Task: Add Attachment from Google Drive to Card Card0000000311 in Board Board0000000078 in Workspace WS0000000026 in Trello. Add Cover Orange to Card Card0000000311 in Board Board0000000078 in Workspace WS0000000026 in Trello. Add "Add Label …" with "Title" Title0000000311 to Button Button0000000311 to Card Card0000000311 in Board Board0000000078 in Workspace WS0000000026 in Trello. Add Description DS0000000311 to Card Card0000000311 in Board Board0000000078 in Workspace WS0000000026 in Trello. Add Comment CM0000000311 to Card Card0000000311 in Board Board0000000078 in Workspace WS0000000026 in Trello
Action: Mouse moved to (312, 425)
Screenshot: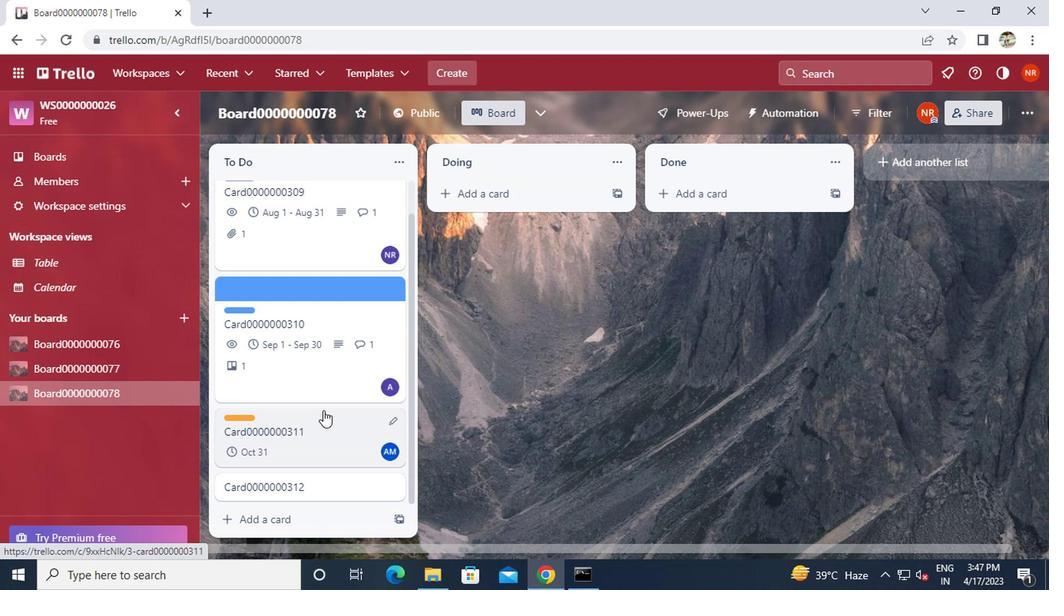 
Action: Mouse pressed left at (312, 425)
Screenshot: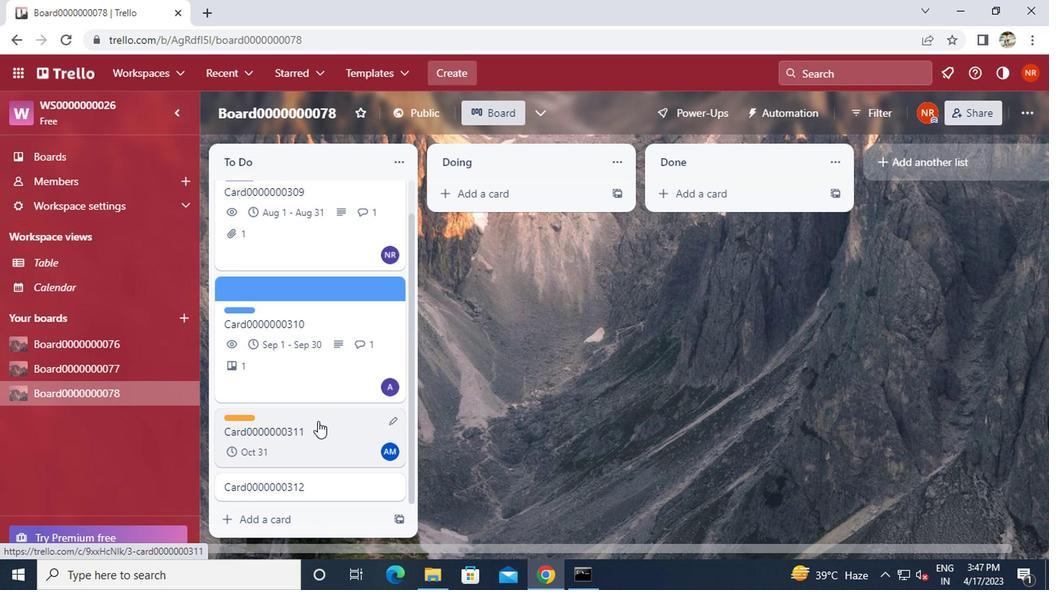 
Action: Mouse moved to (698, 325)
Screenshot: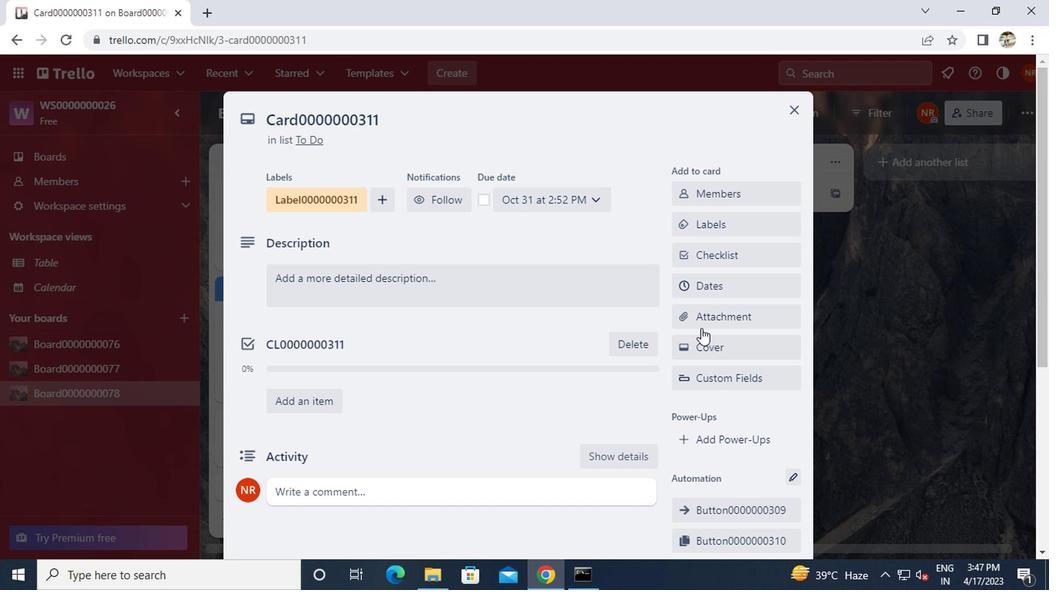
Action: Mouse pressed left at (698, 325)
Screenshot: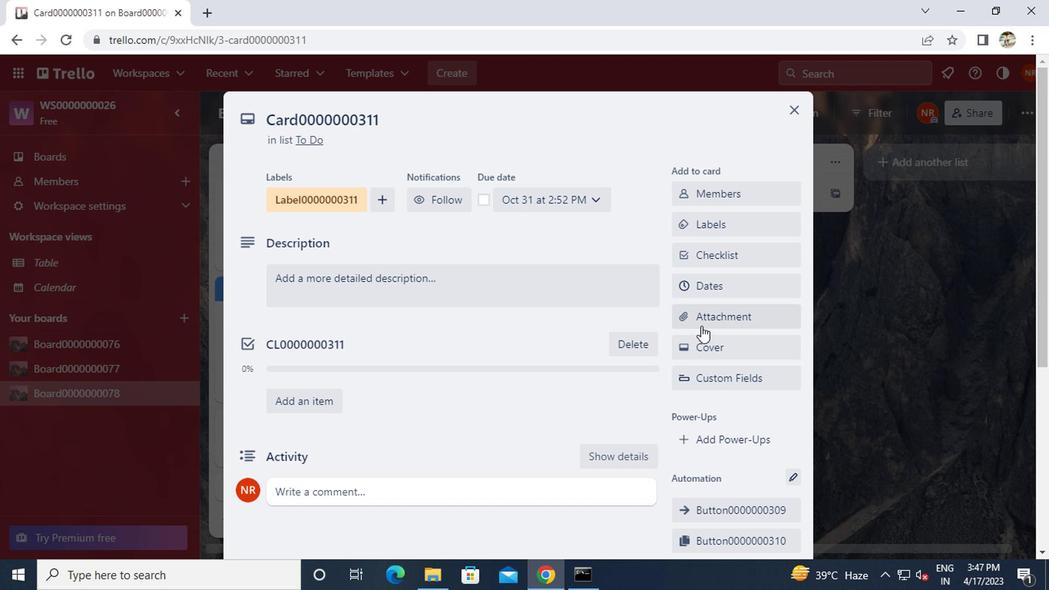 
Action: Mouse moved to (696, 197)
Screenshot: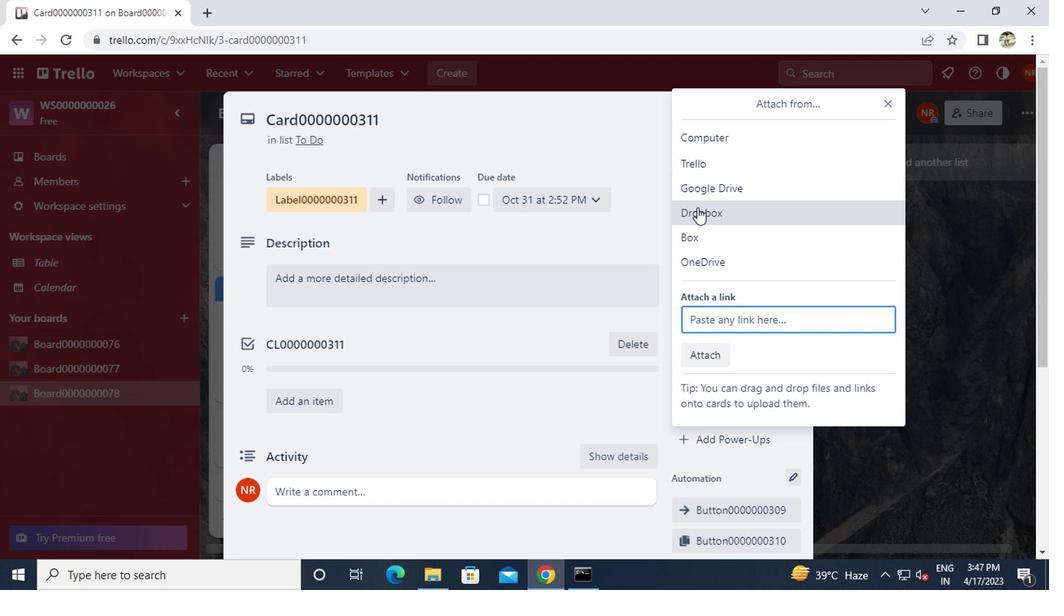 
Action: Mouse pressed left at (696, 197)
Screenshot: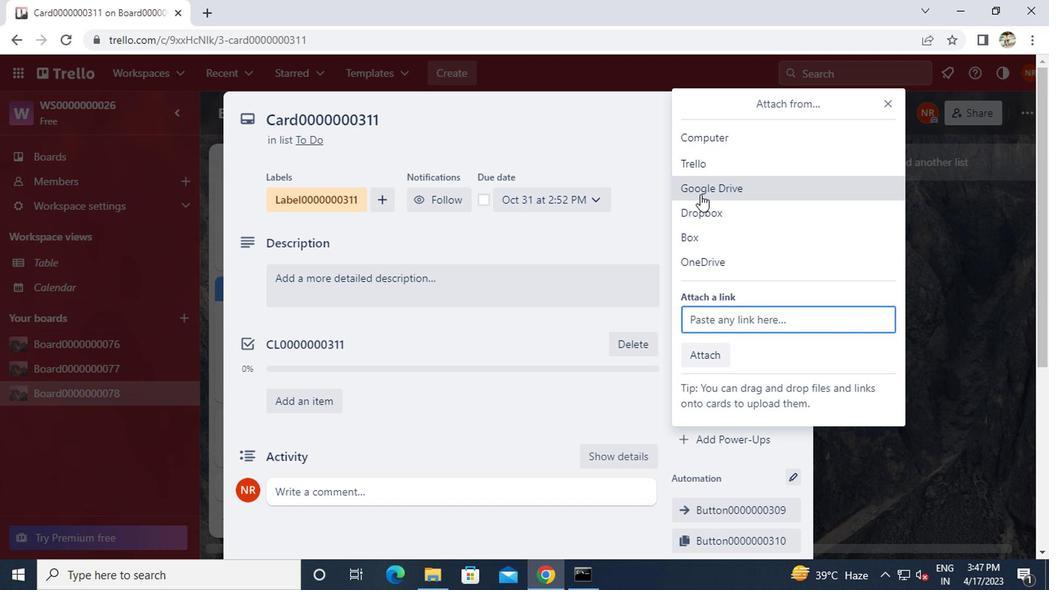 
Action: Mouse moved to (645, 311)
Screenshot: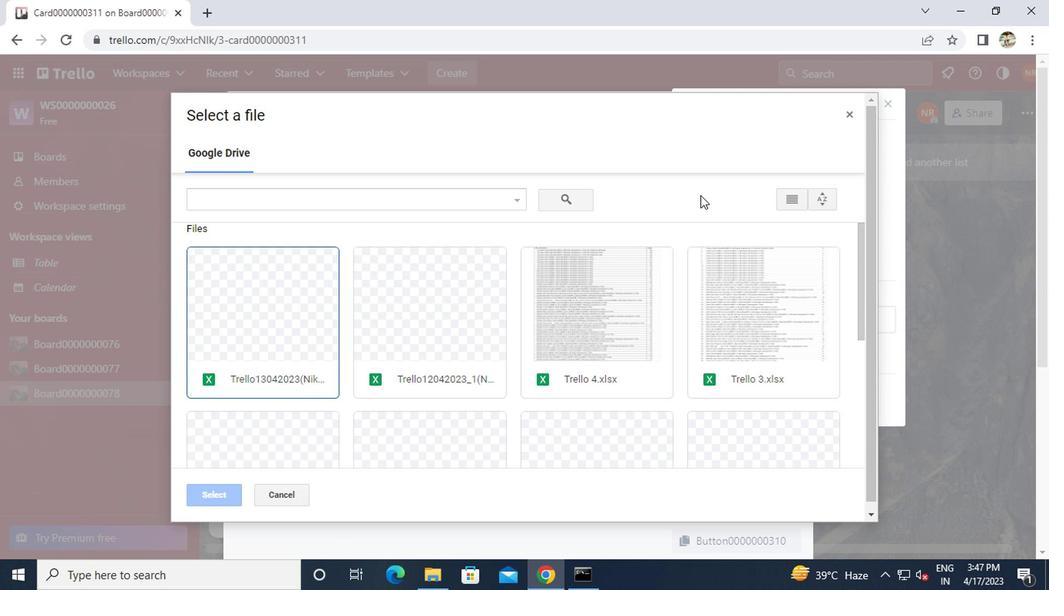 
Action: Mouse pressed left at (645, 311)
Screenshot: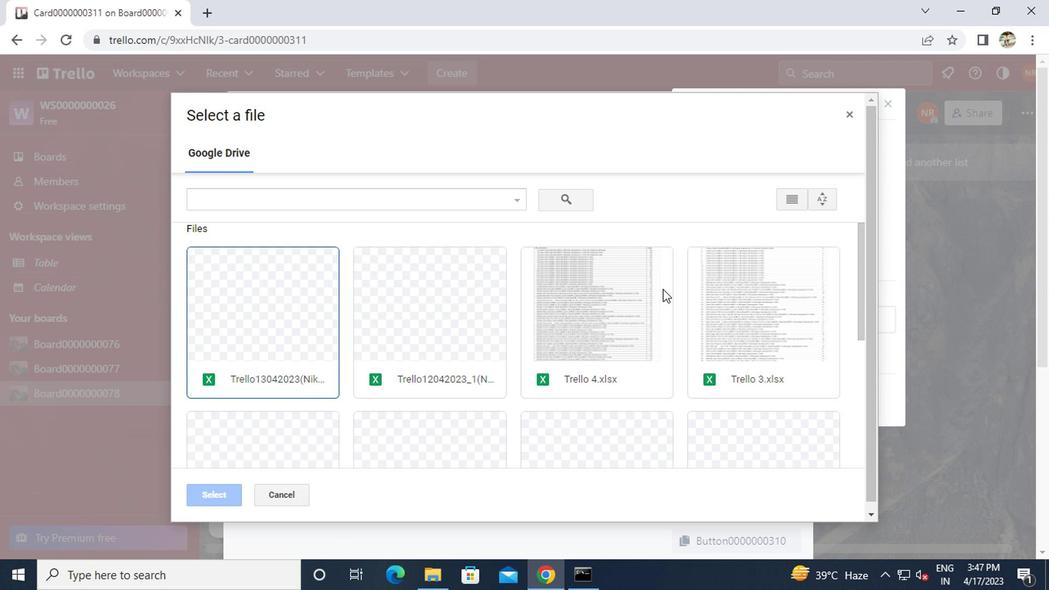 
Action: Mouse moved to (207, 489)
Screenshot: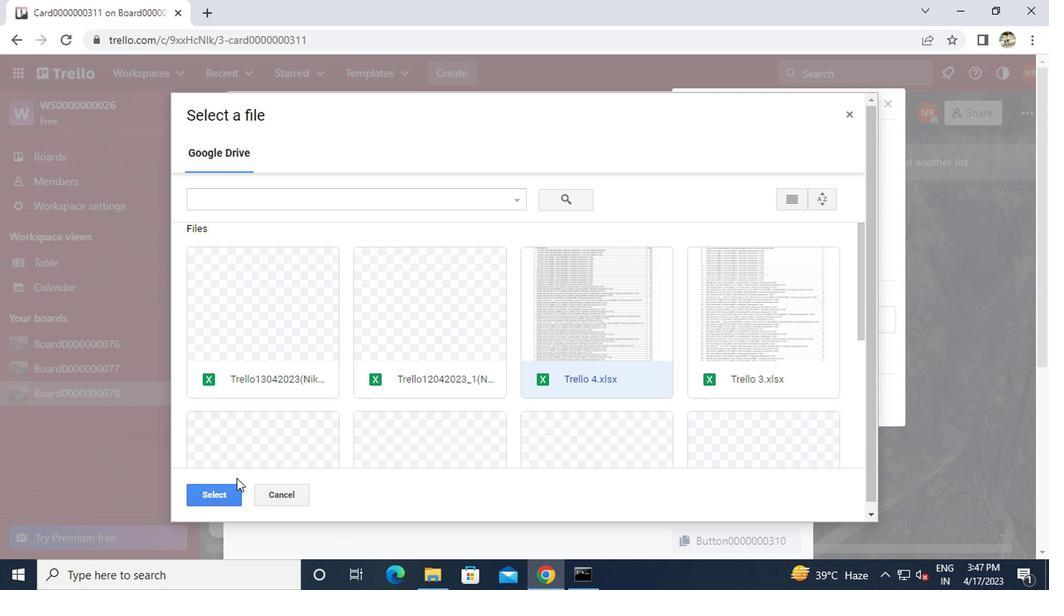 
Action: Mouse pressed left at (207, 489)
Screenshot: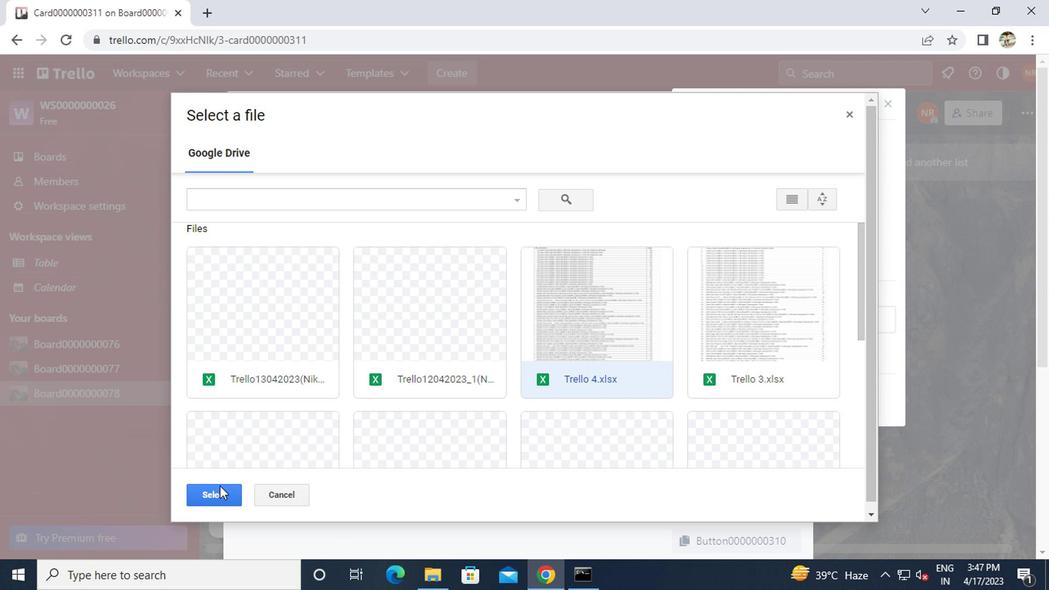 
Action: Mouse moved to (698, 346)
Screenshot: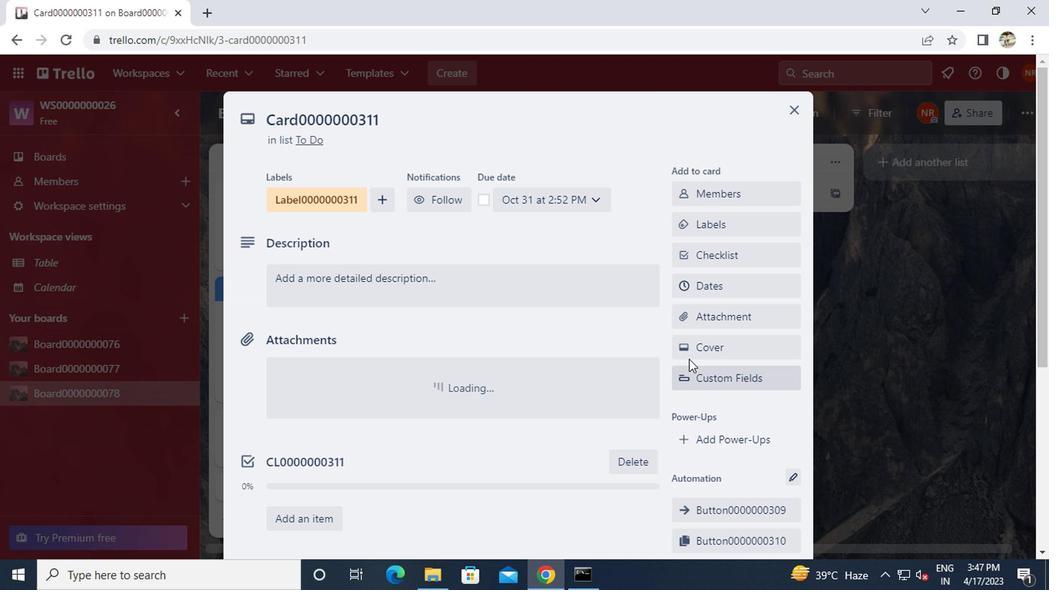 
Action: Mouse pressed left at (698, 346)
Screenshot: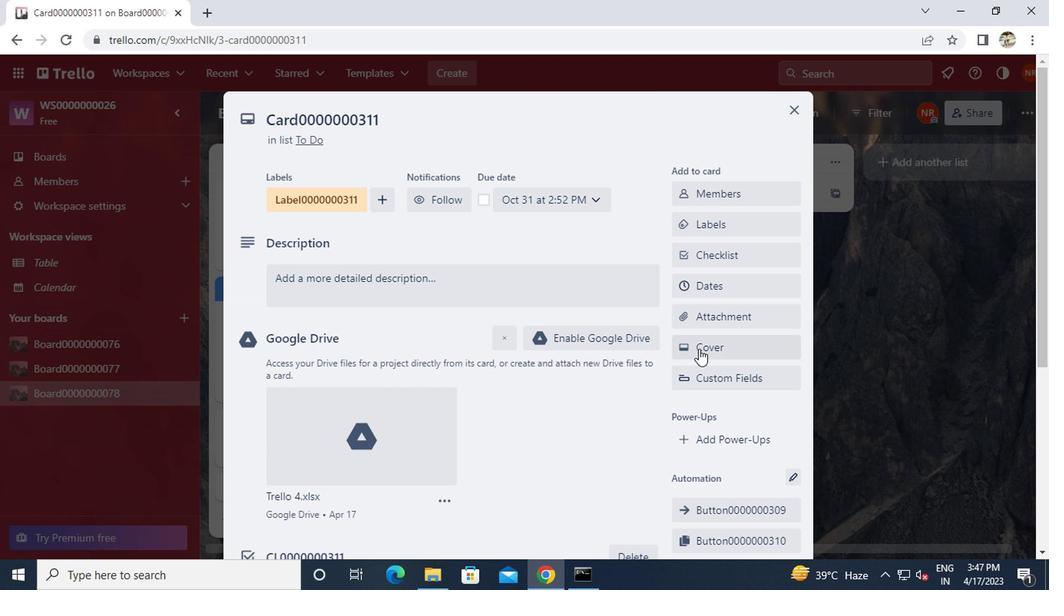 
Action: Mouse moved to (780, 245)
Screenshot: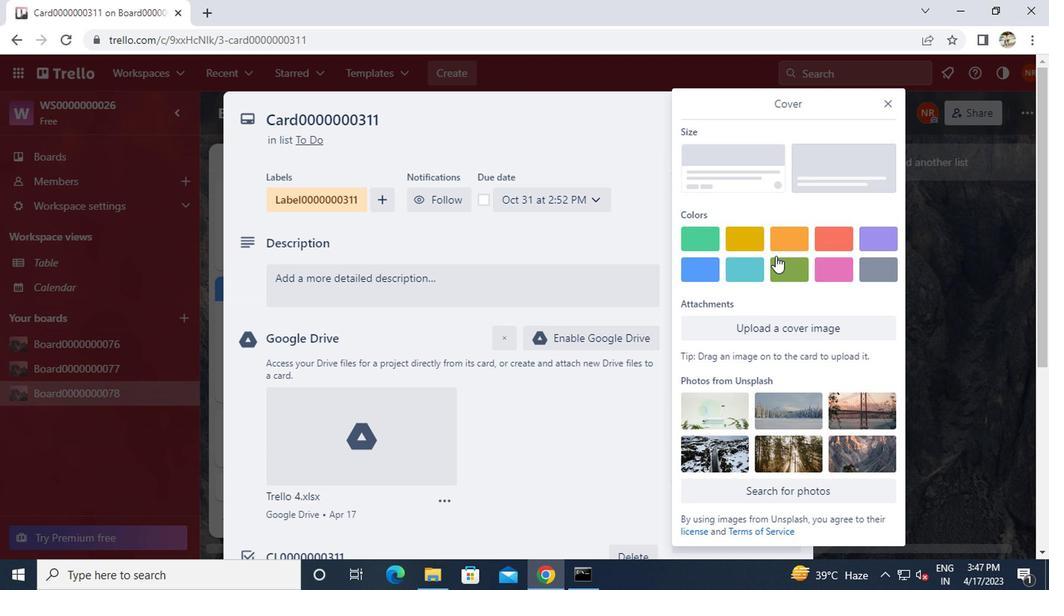 
Action: Mouse pressed left at (780, 245)
Screenshot: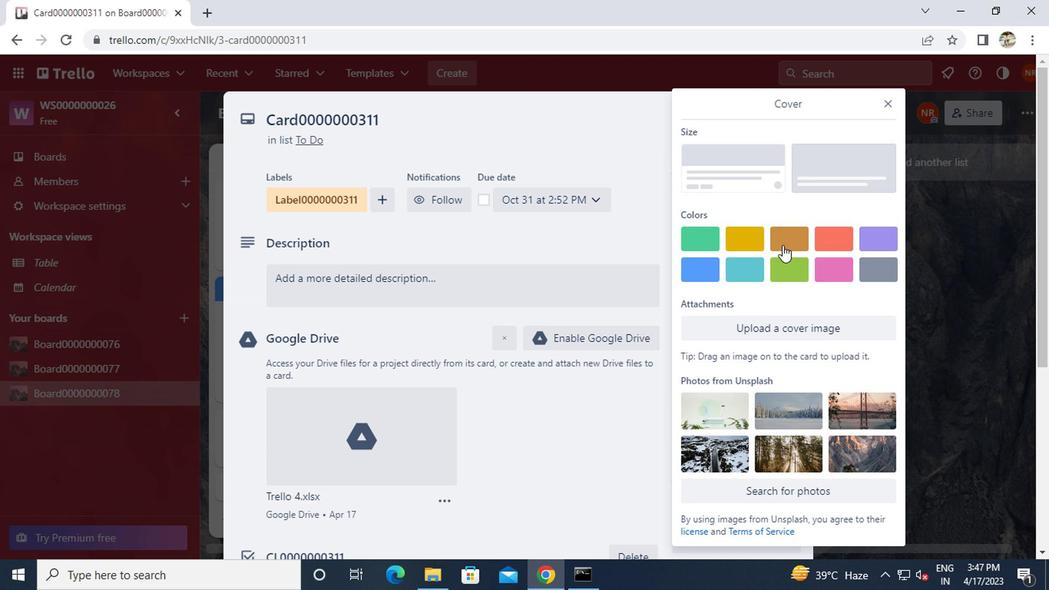 
Action: Mouse moved to (886, 101)
Screenshot: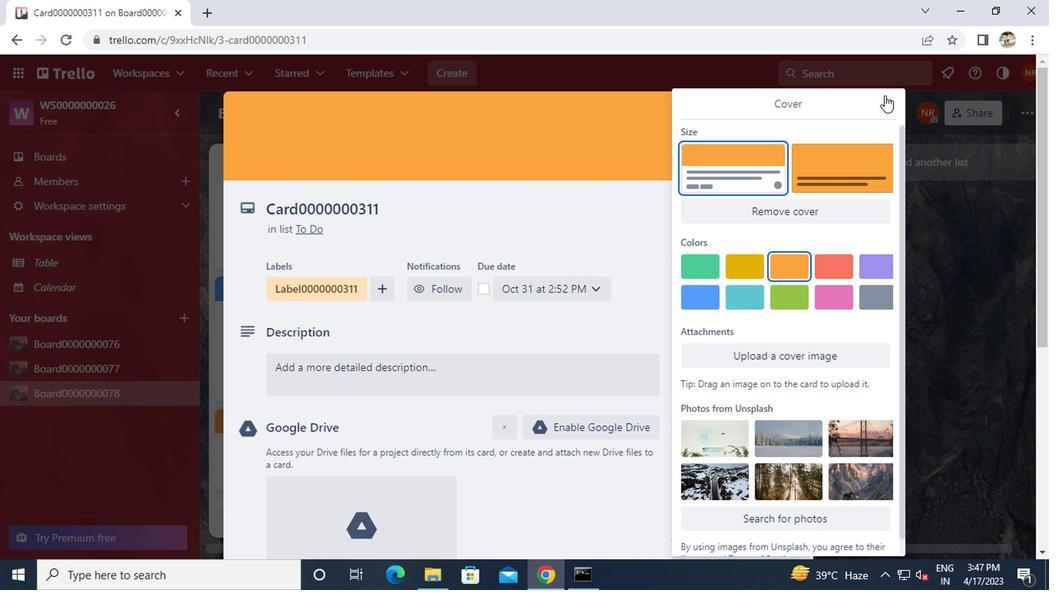 
Action: Mouse pressed left at (886, 101)
Screenshot: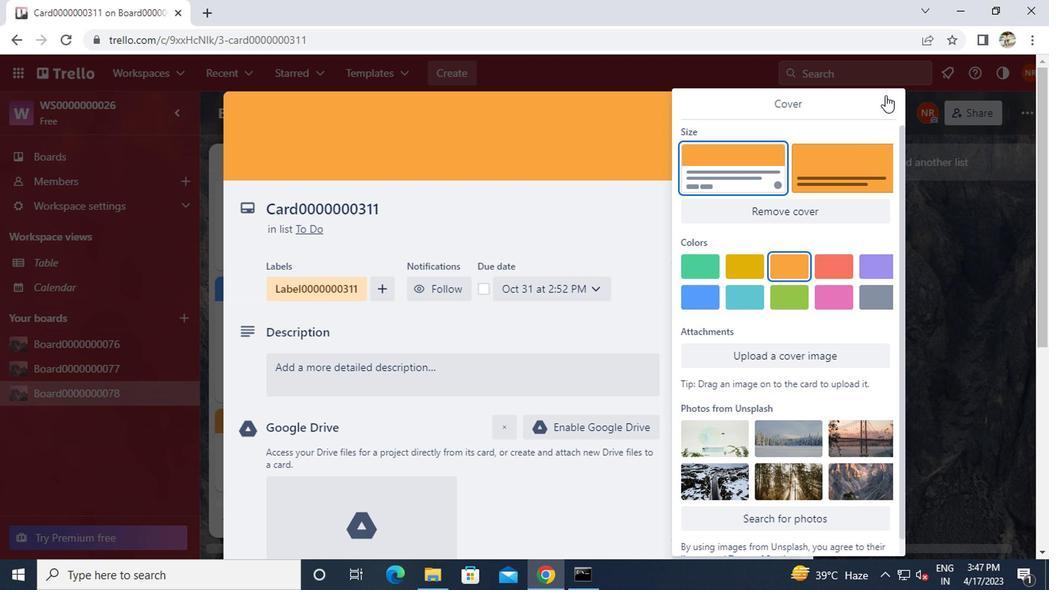 
Action: Mouse moved to (705, 335)
Screenshot: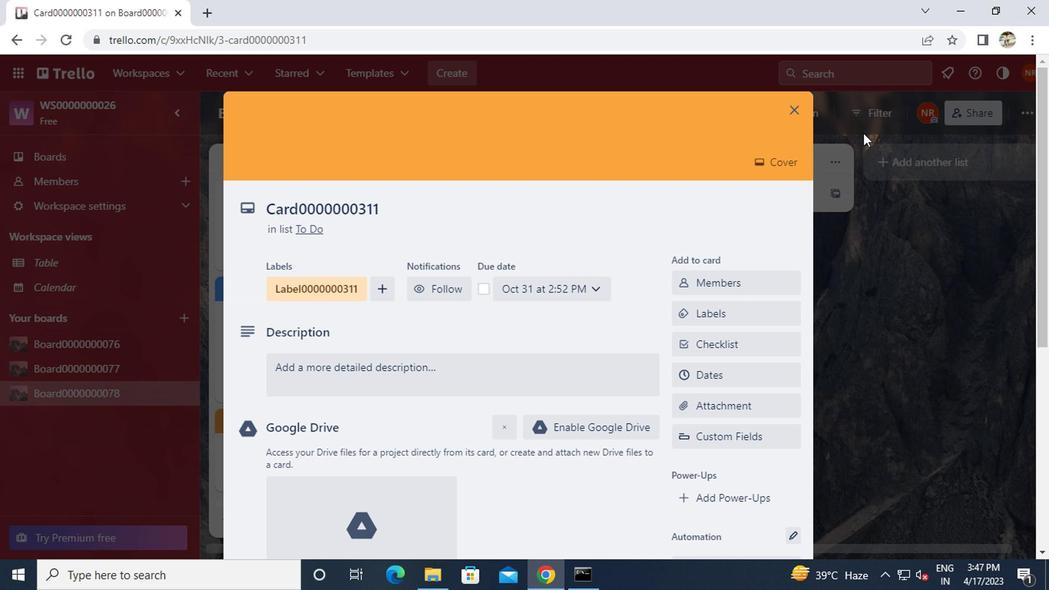 
Action: Mouse scrolled (705, 334) with delta (0, 0)
Screenshot: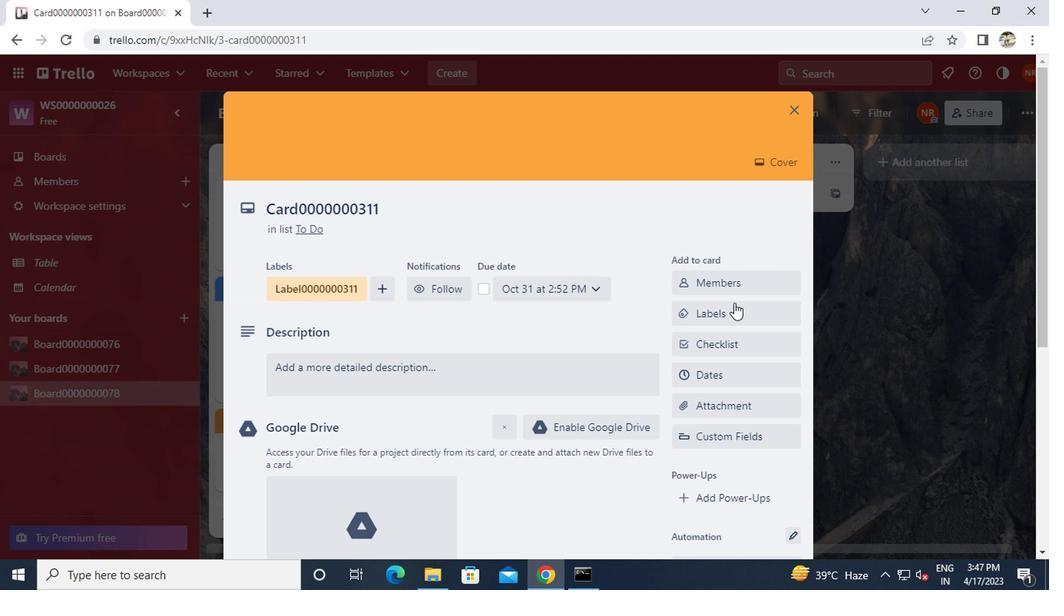 
Action: Mouse scrolled (705, 334) with delta (0, 0)
Screenshot: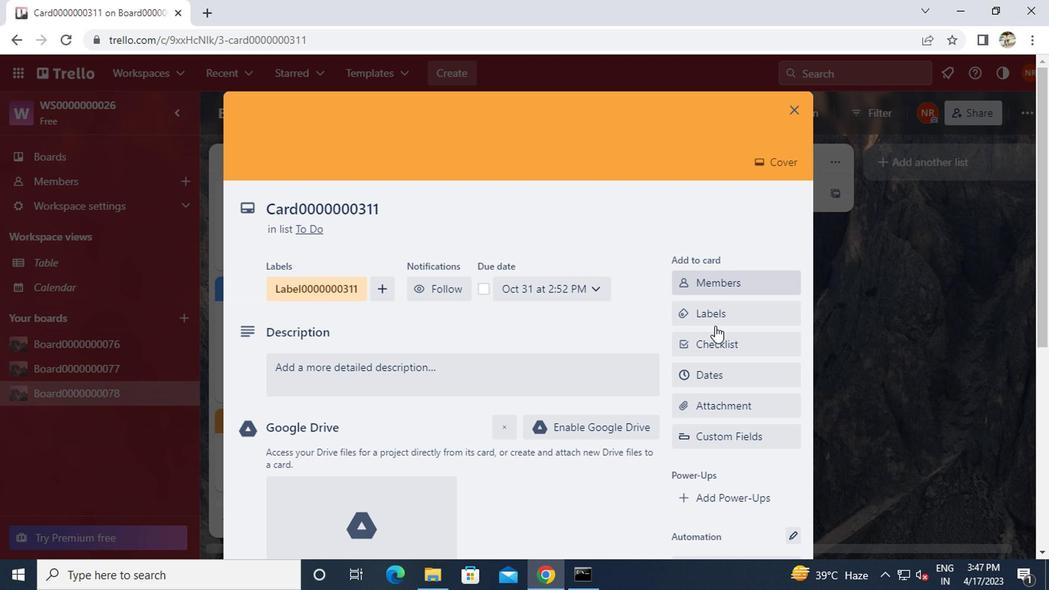 
Action: Mouse scrolled (705, 334) with delta (0, 0)
Screenshot: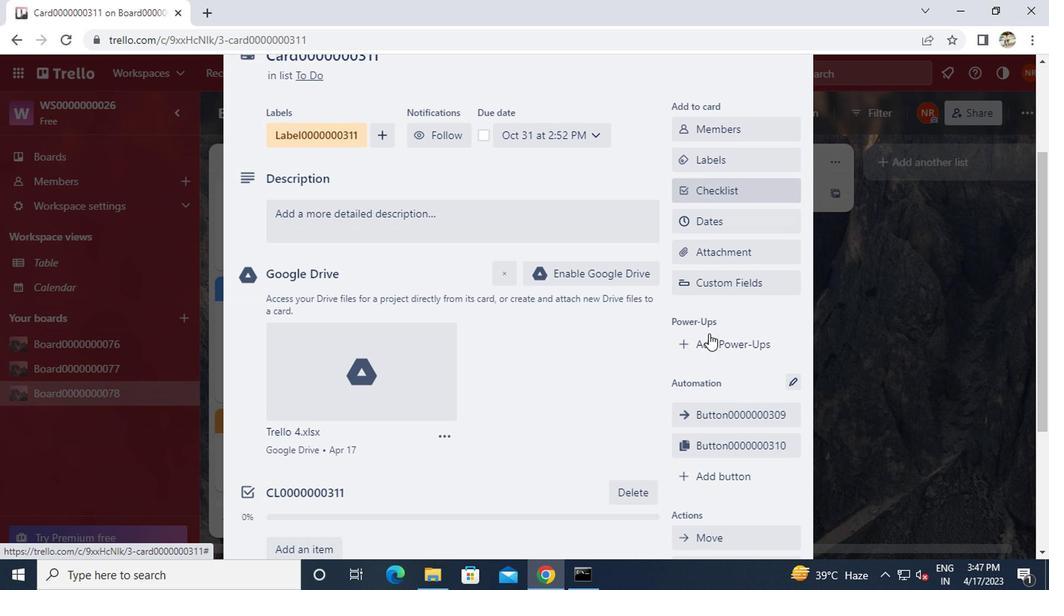 
Action: Mouse moved to (700, 397)
Screenshot: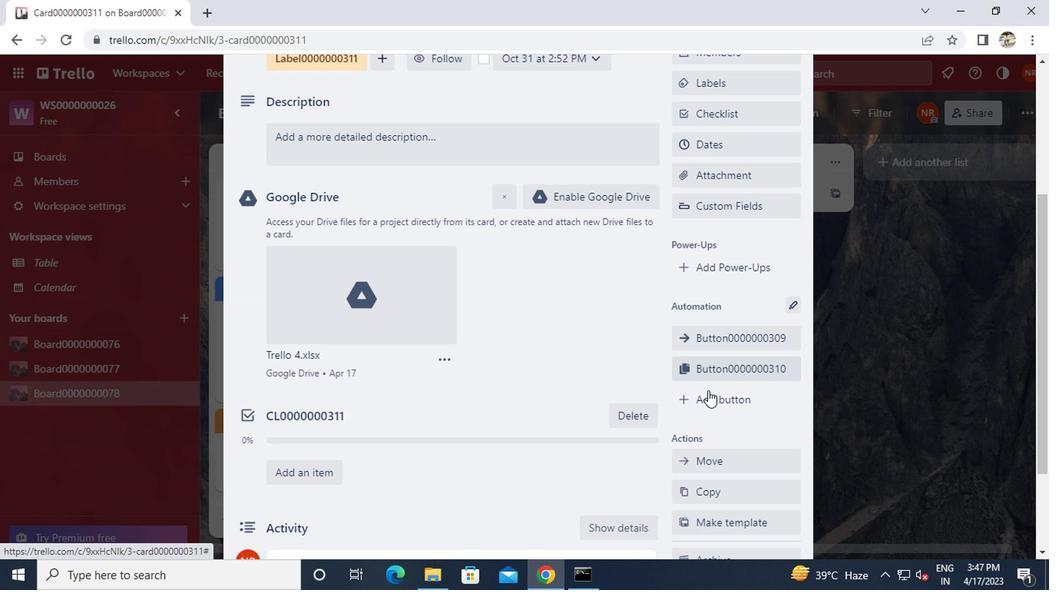 
Action: Mouse pressed left at (700, 397)
Screenshot: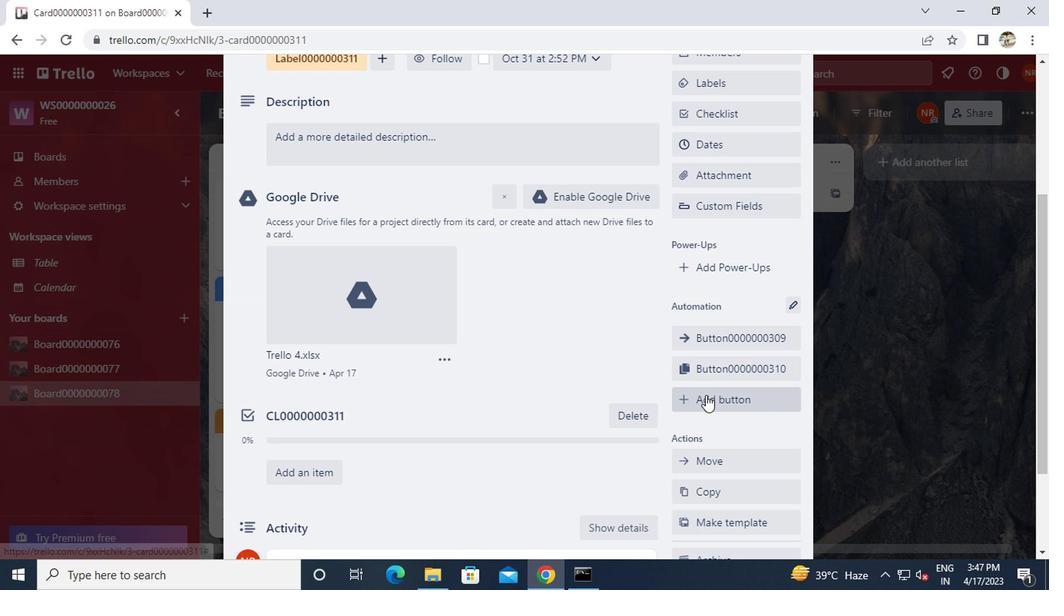 
Action: Mouse moved to (730, 241)
Screenshot: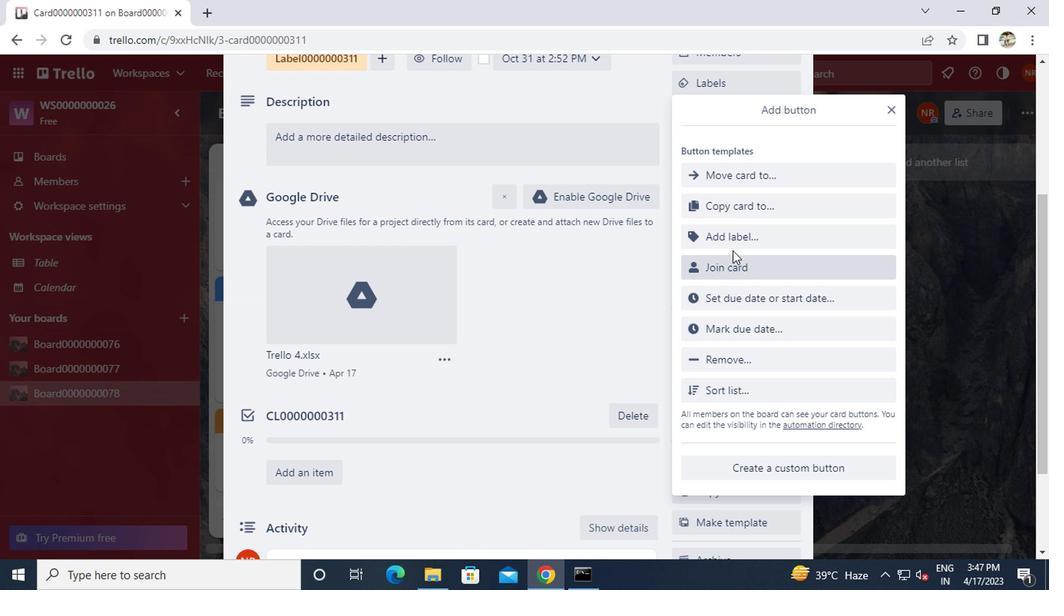 
Action: Mouse pressed left at (730, 241)
Screenshot: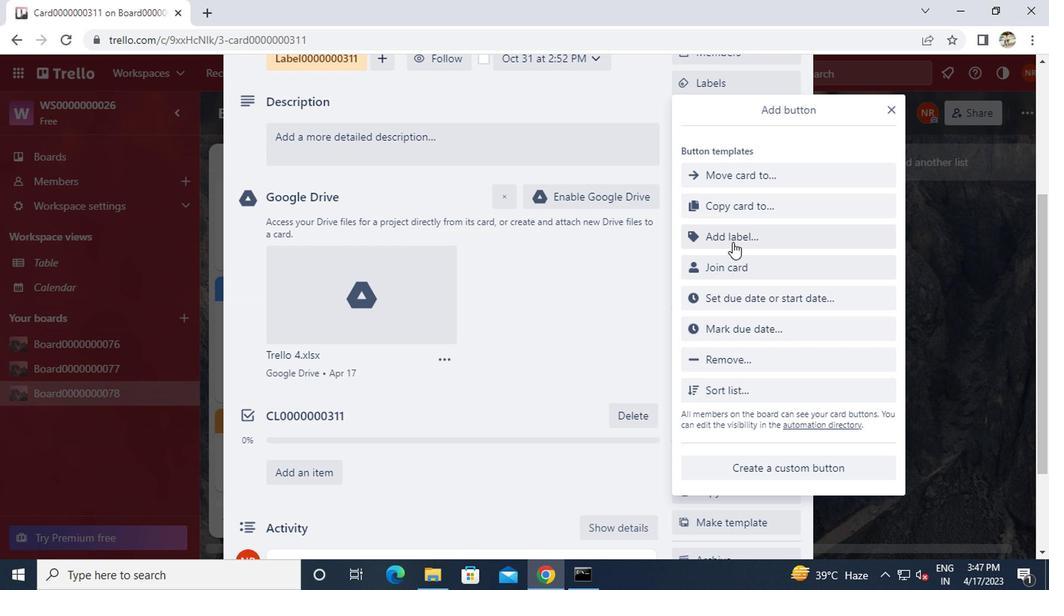 
Action: Mouse moved to (734, 235)
Screenshot: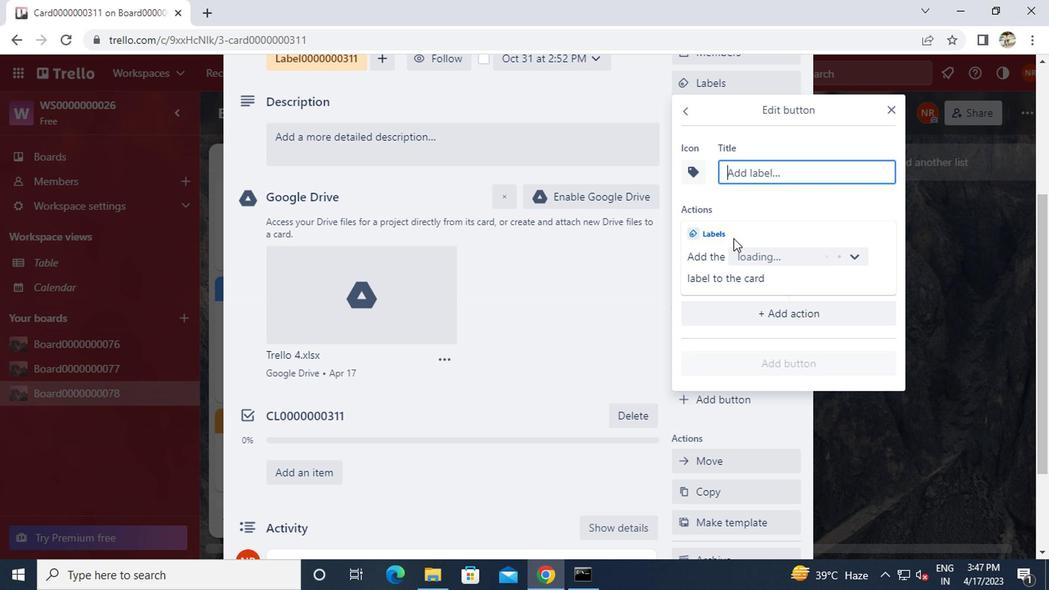 
Action: Key pressed <Key.caps_lock>b<Key.caps_lock>utt<Key.backspace><Key.backspace><Key.backspace><Key.backspace><Key.backspace><Key.backspace><Key.backspace><Key.backspace><Key.caps_lock>t<Key.caps_lock>ittle0000000311
Screenshot: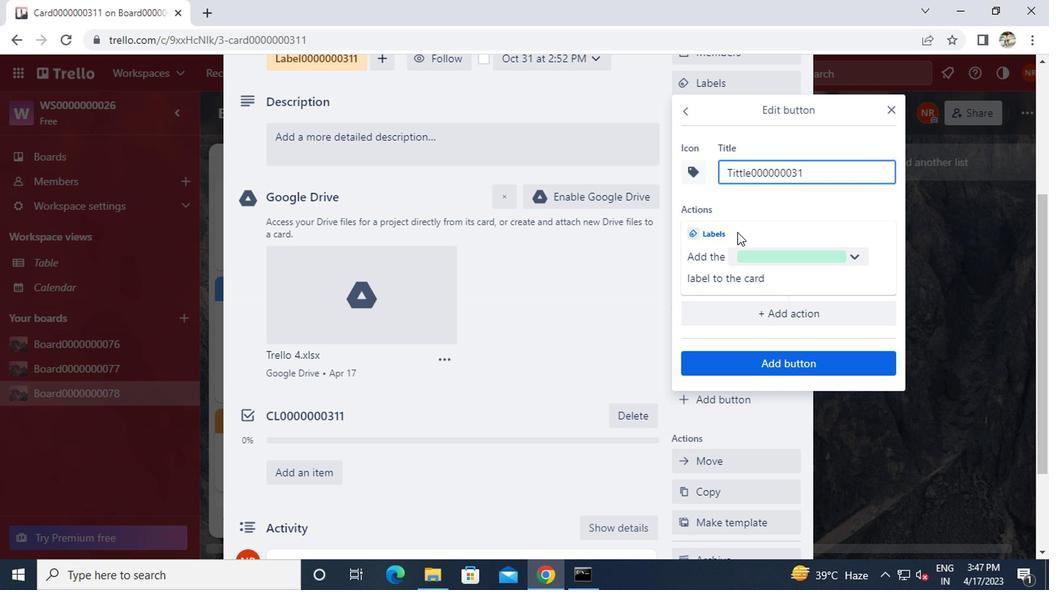 
Action: Mouse moved to (747, 364)
Screenshot: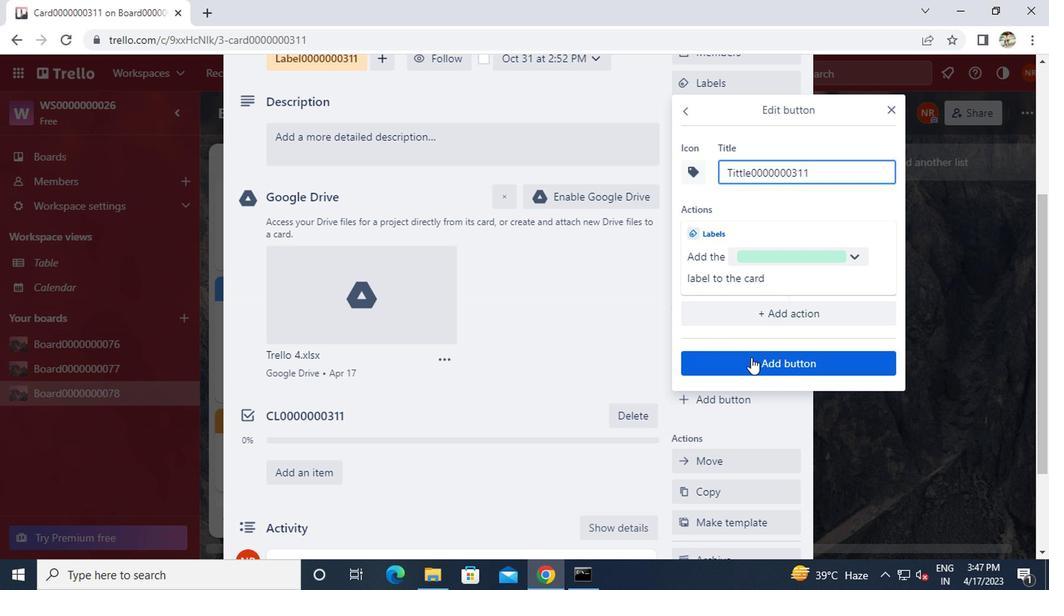 
Action: Mouse pressed left at (747, 364)
Screenshot: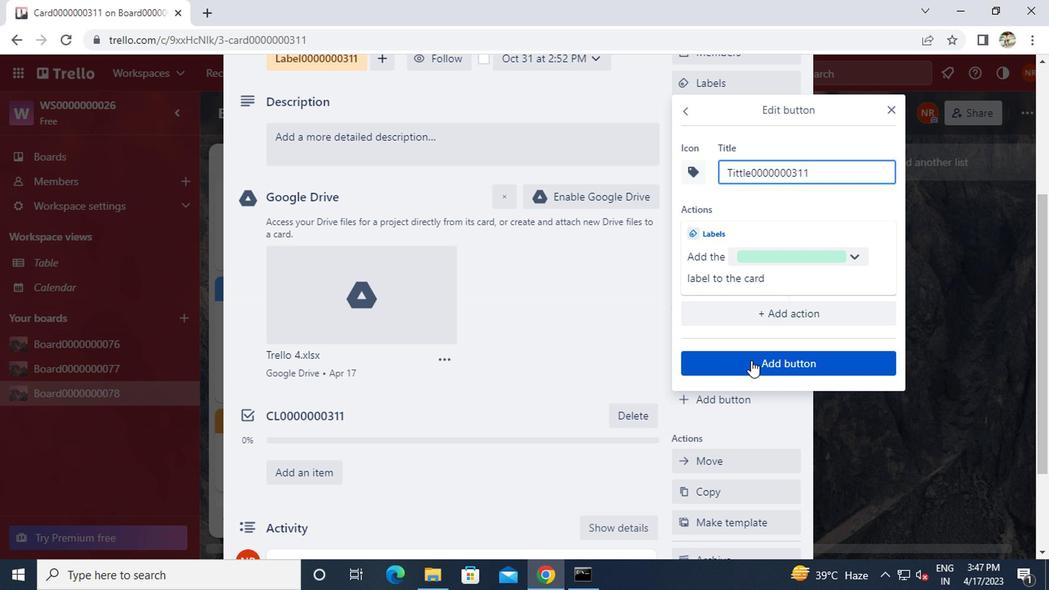 
Action: Mouse moved to (487, 393)
Screenshot: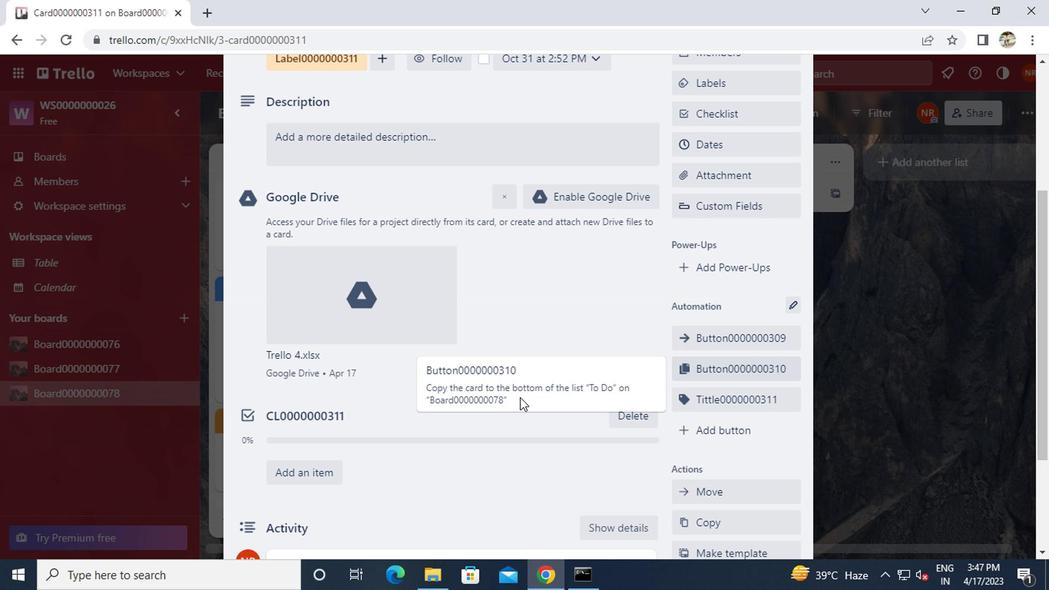 
Action: Mouse scrolled (487, 393) with delta (0, 0)
Screenshot: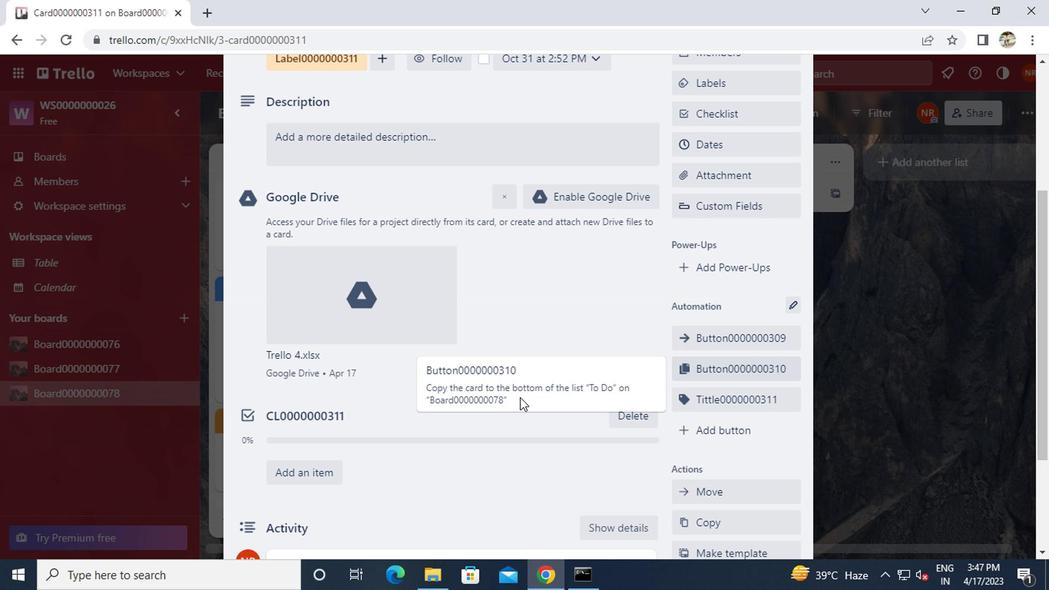 
Action: Mouse moved to (482, 384)
Screenshot: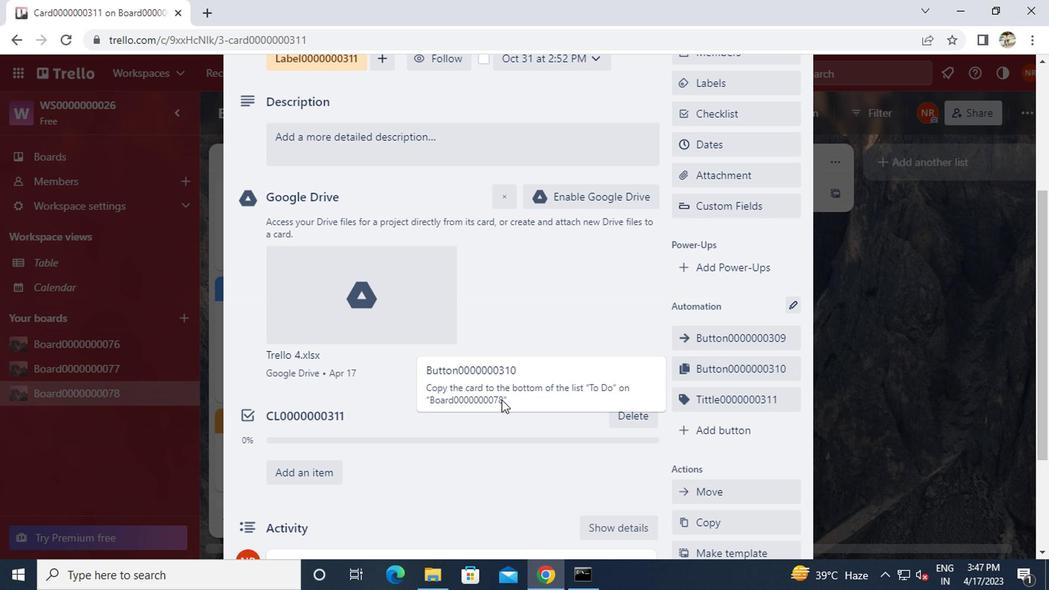 
Action: Mouse scrolled (482, 385) with delta (0, 1)
Screenshot: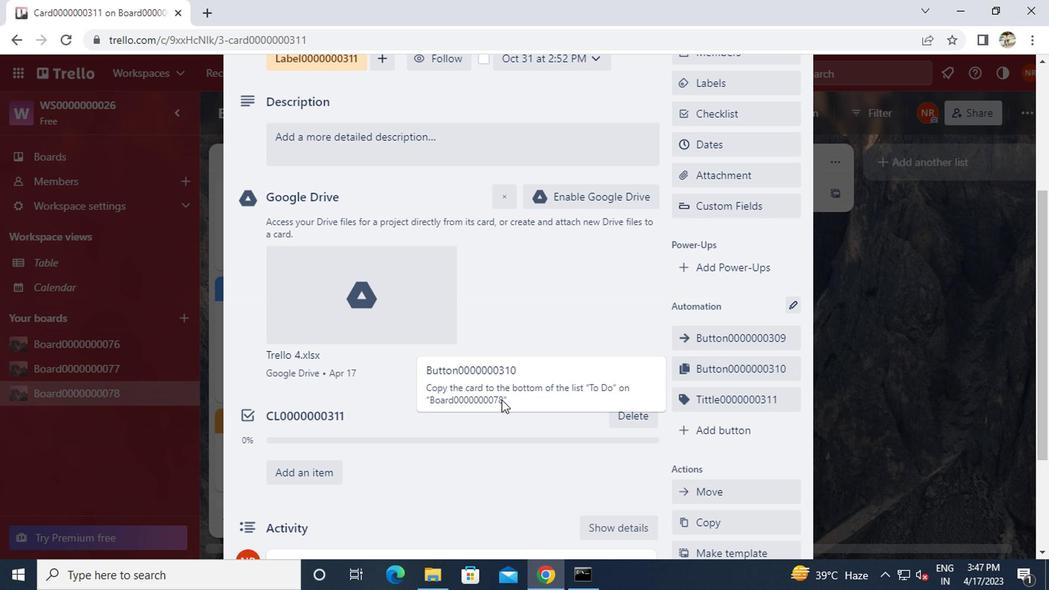 
Action: Mouse moved to (415, 157)
Screenshot: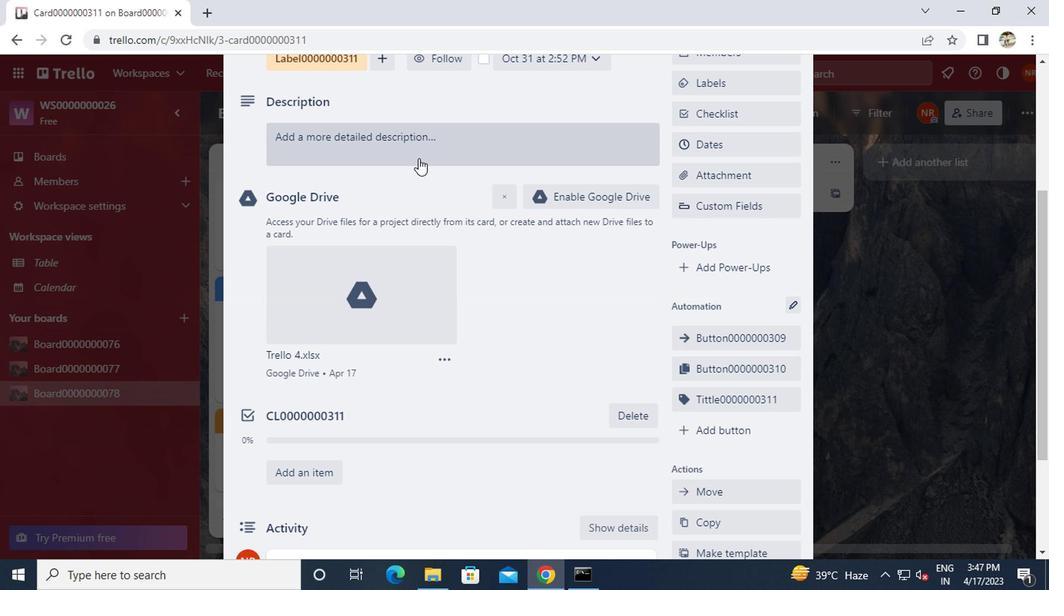 
Action: Mouse pressed left at (415, 157)
Screenshot: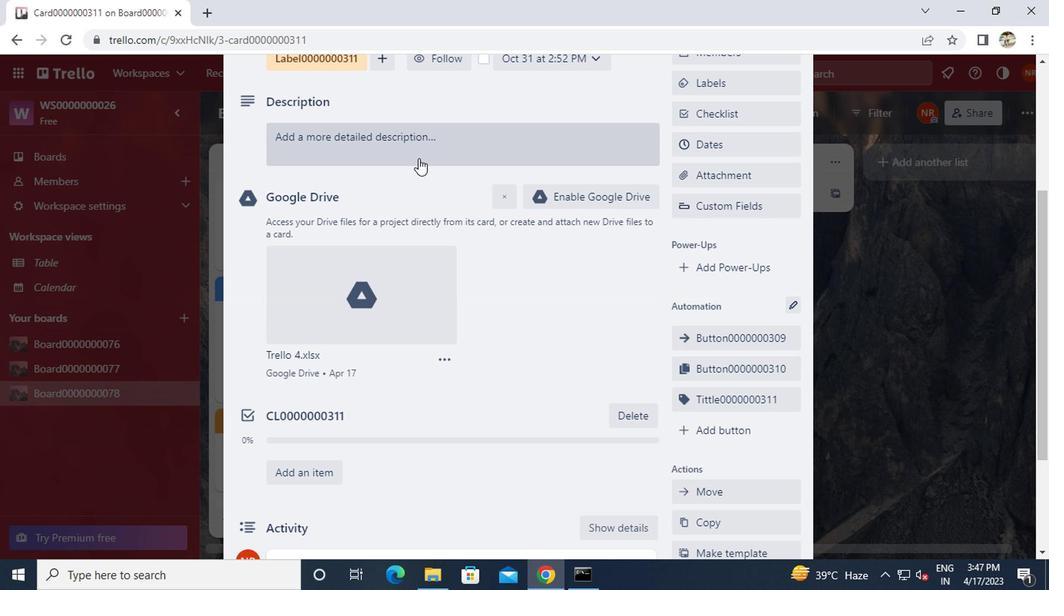 
Action: Key pressed <Key.caps_lock>ds0000000311
Screenshot: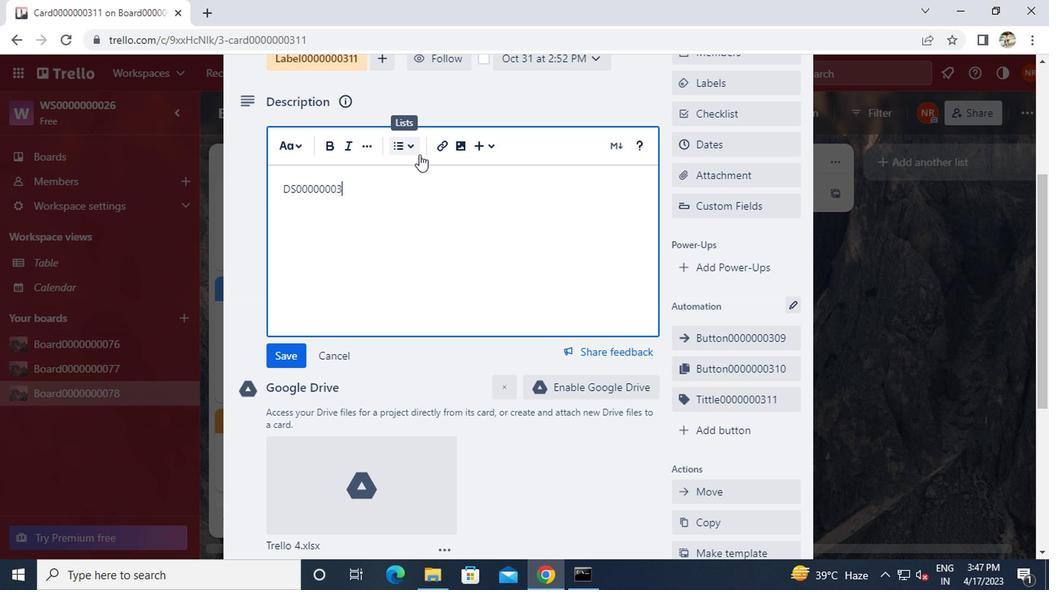 
Action: Mouse moved to (286, 348)
Screenshot: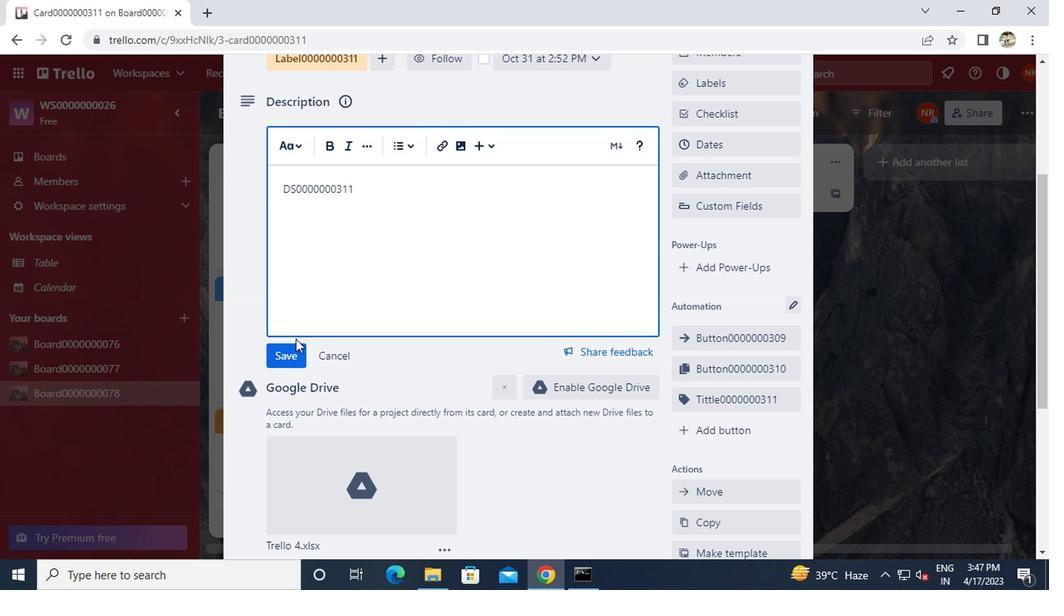 
Action: Mouse pressed left at (286, 348)
Screenshot: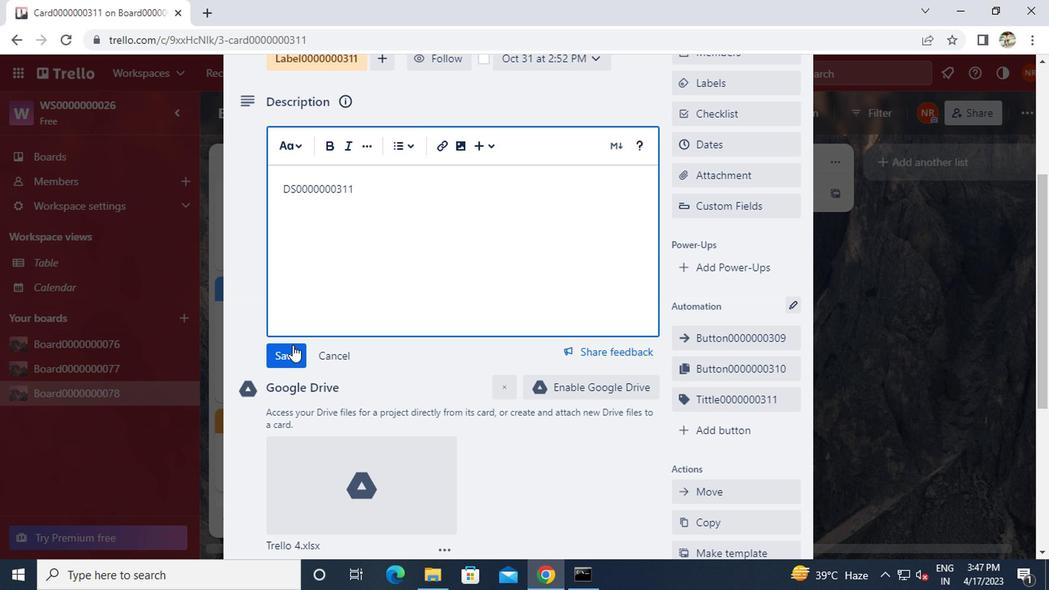 
Action: Mouse moved to (285, 349)
Screenshot: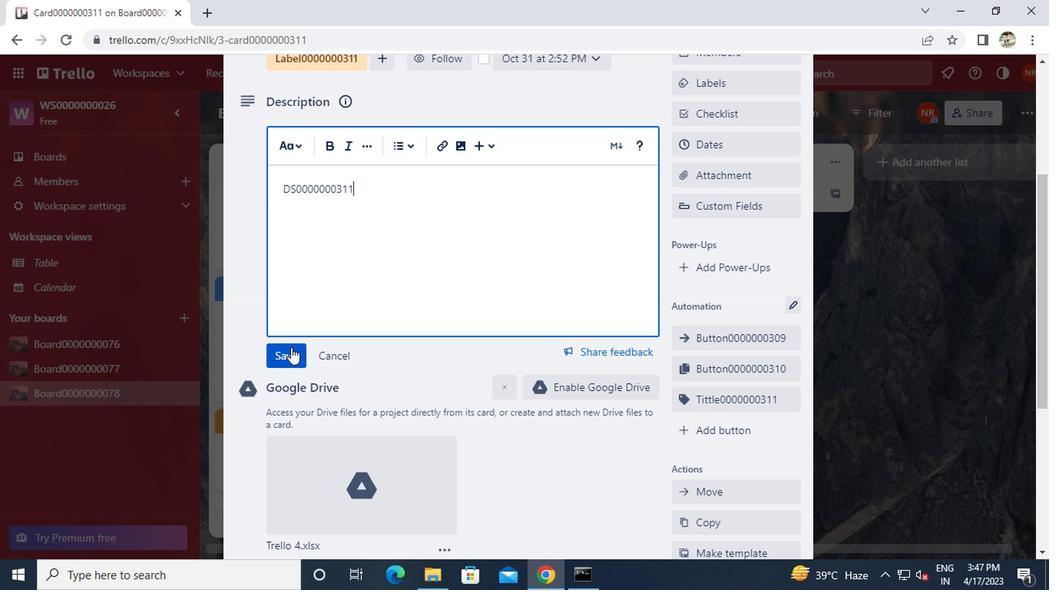 
Action: Mouse scrolled (285, 348) with delta (0, 0)
Screenshot: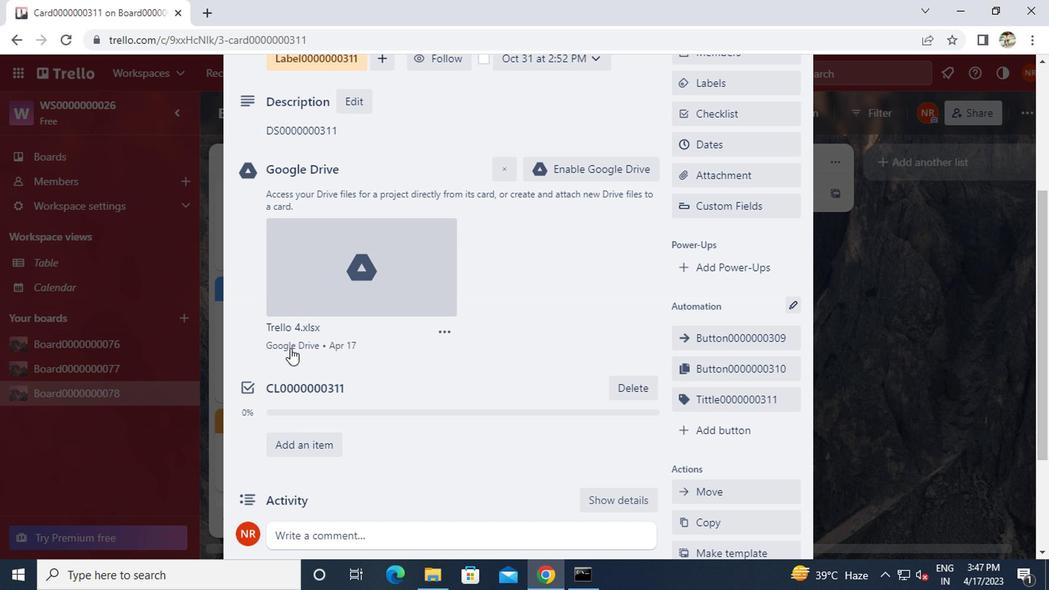
Action: Mouse scrolled (285, 348) with delta (0, 0)
Screenshot: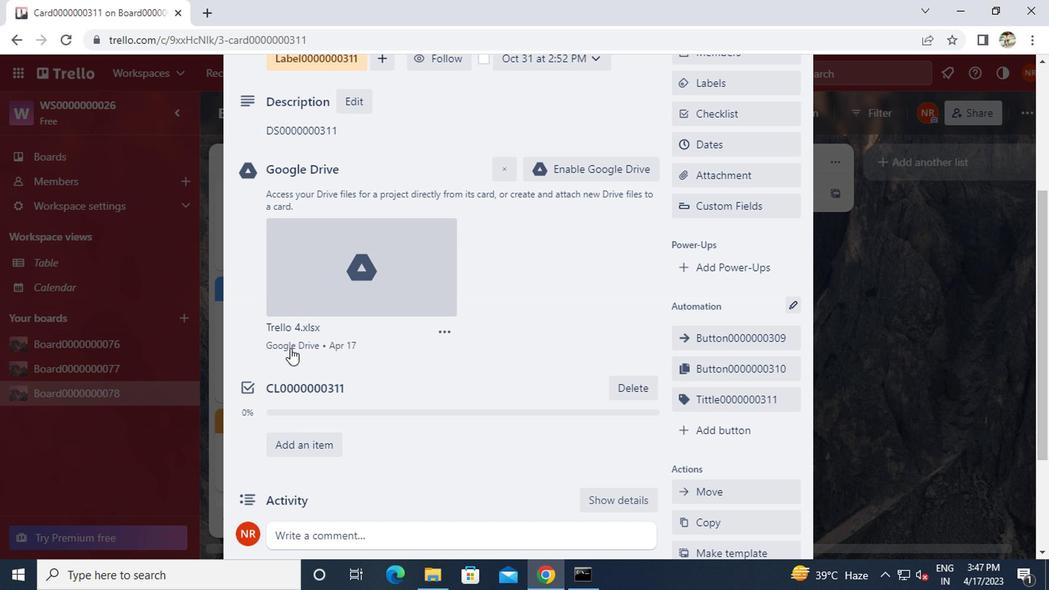 
Action: Mouse moved to (282, 377)
Screenshot: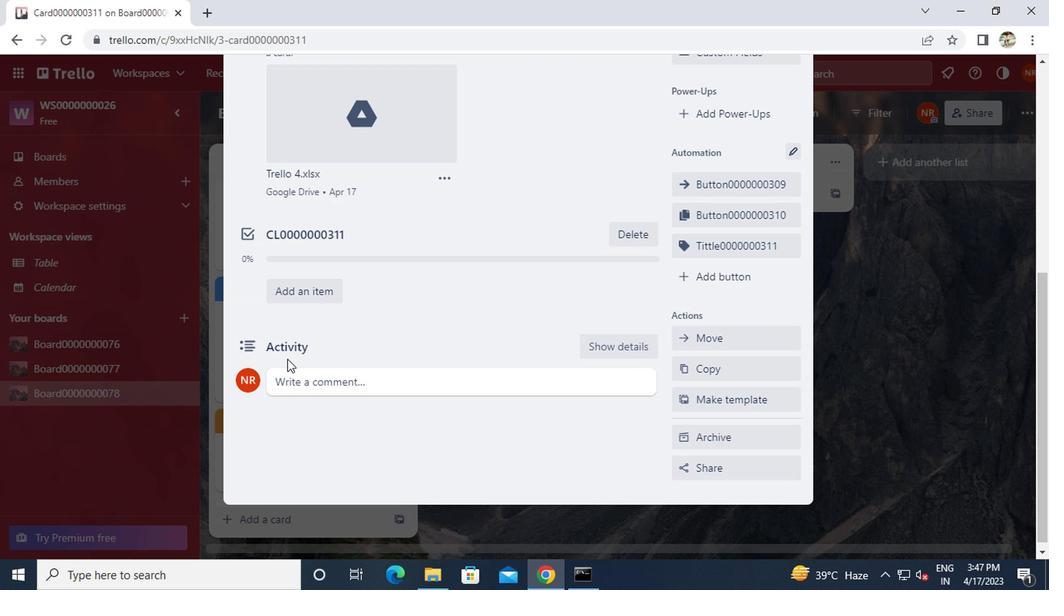 
Action: Mouse pressed left at (282, 377)
Screenshot: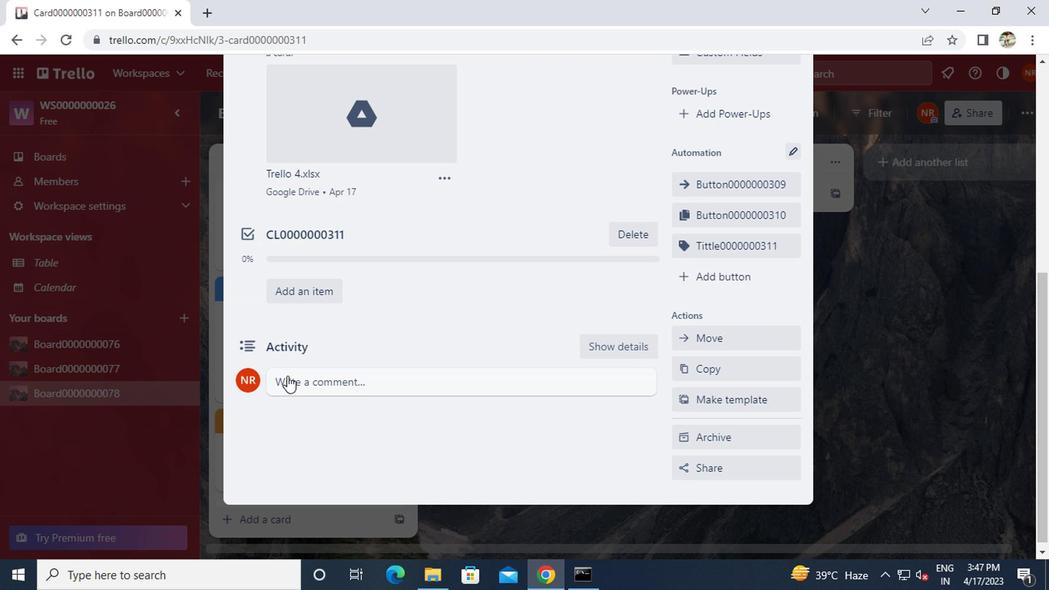 
Action: Key pressed cm00000003111<Key.backspace>
Screenshot: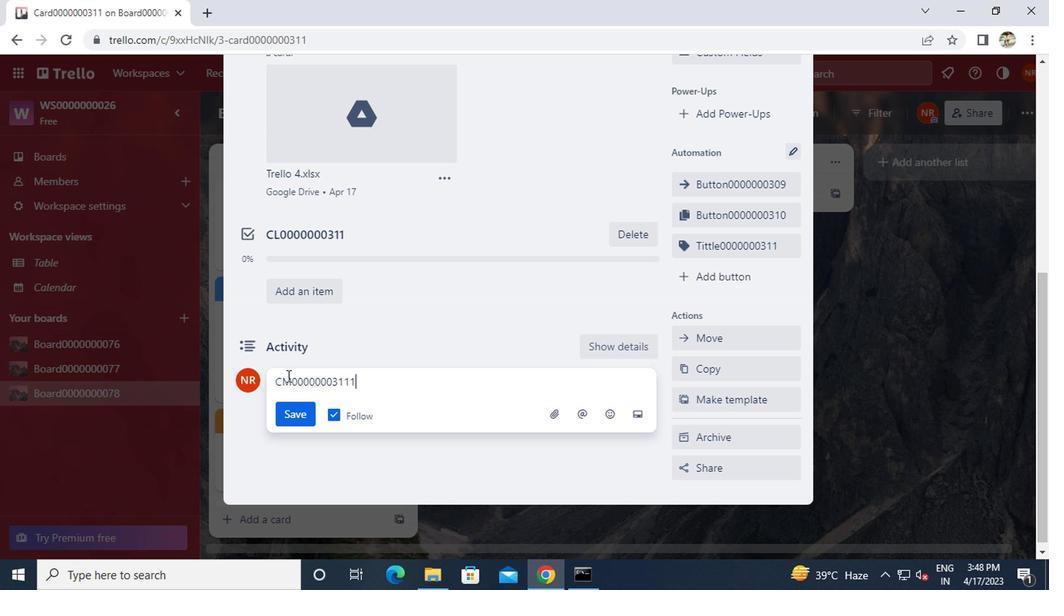 
Action: Mouse moved to (293, 408)
Screenshot: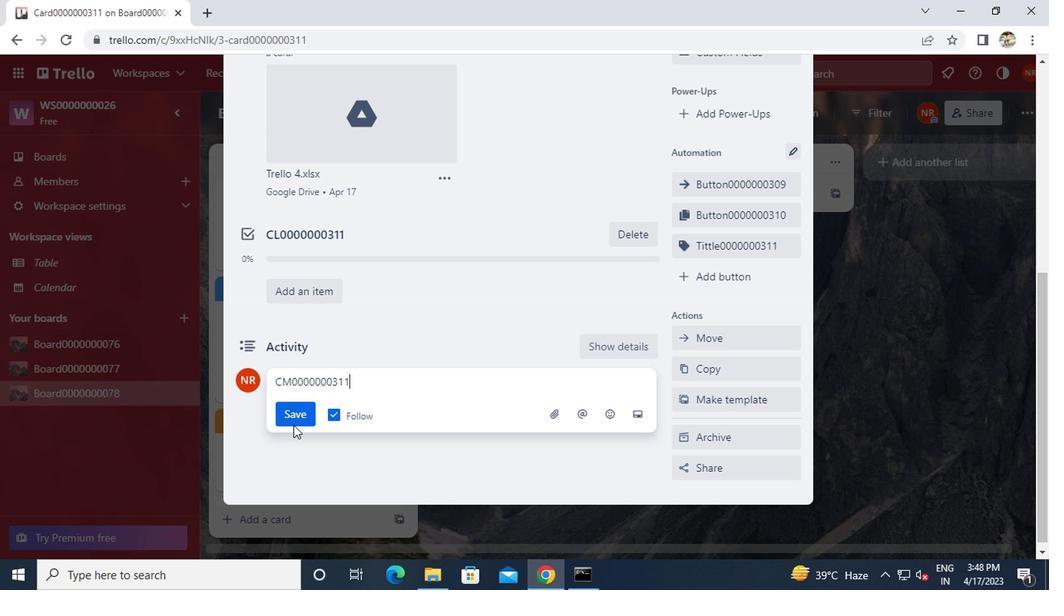 
Action: Mouse pressed left at (293, 408)
Screenshot: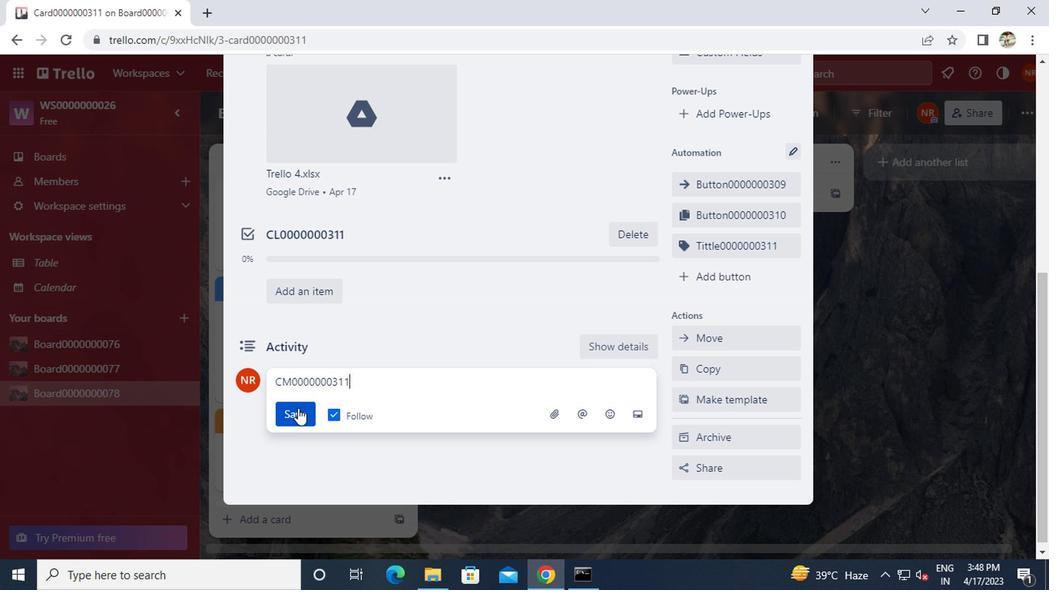 
Action: Mouse moved to (540, 352)
Screenshot: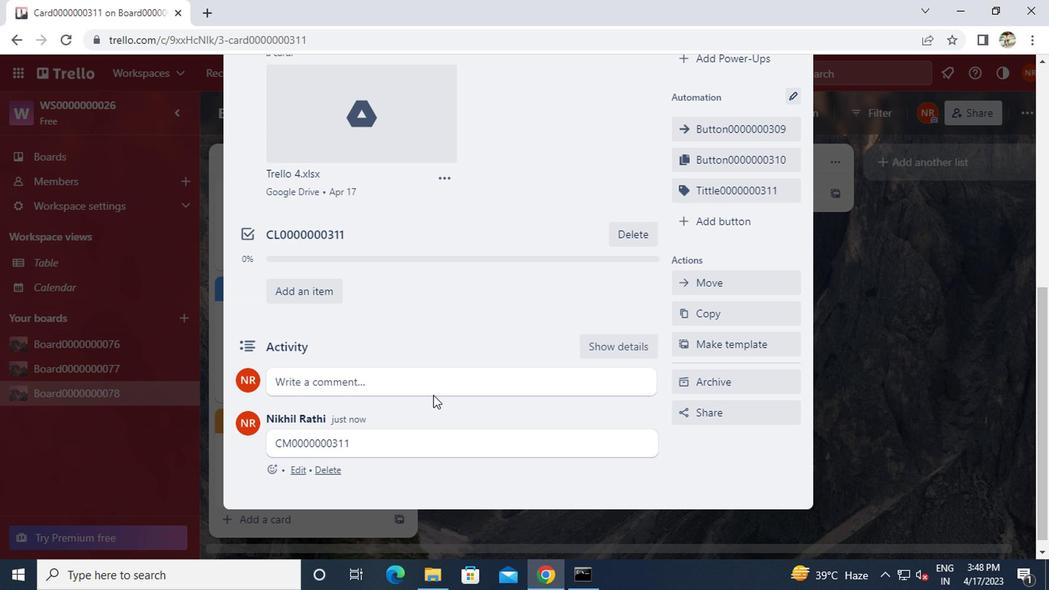 
Action: Mouse scrolled (540, 350) with delta (0, -1)
Screenshot: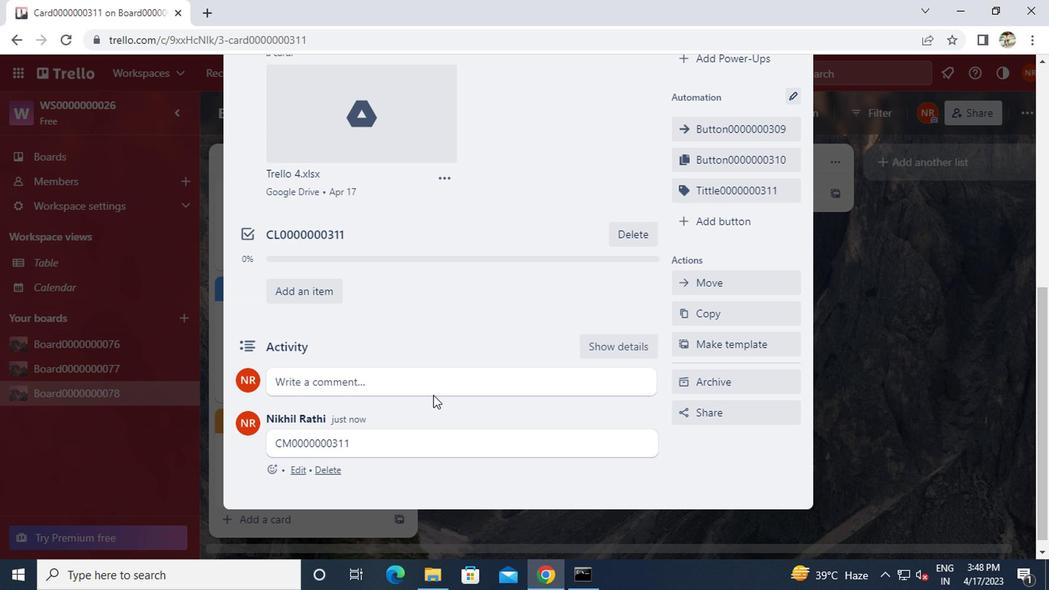 
Action: Mouse moved to (617, 303)
Screenshot: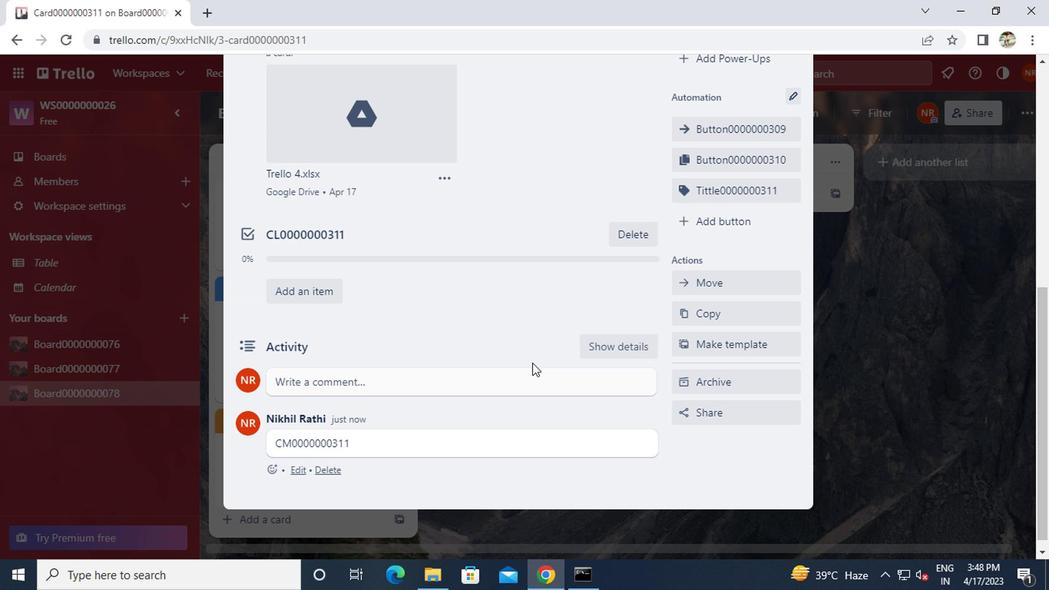 
Action: Mouse scrolled (617, 303) with delta (0, 0)
Screenshot: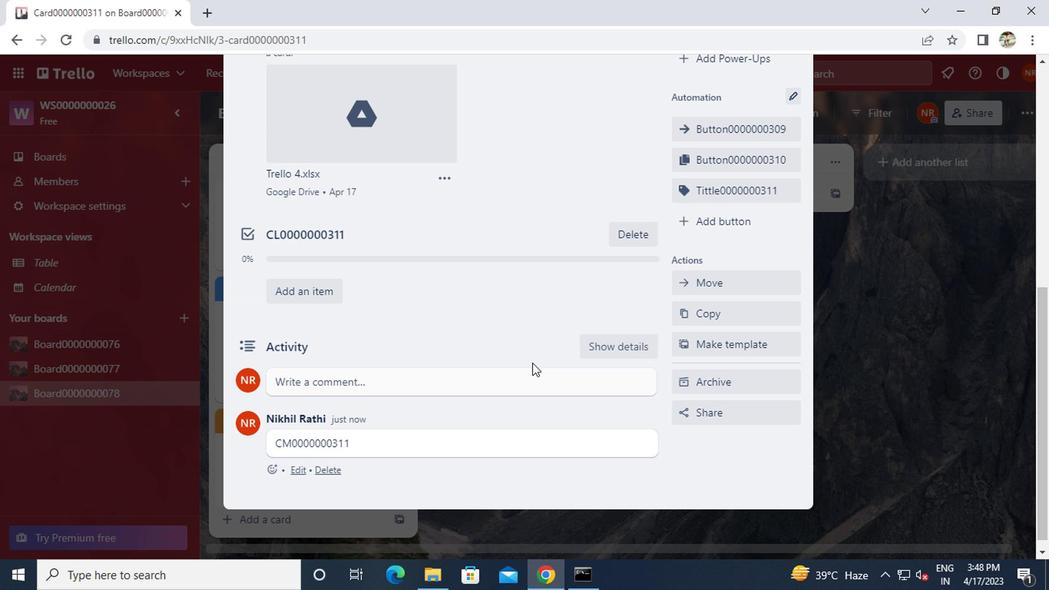 
Action: Mouse moved to (663, 284)
Screenshot: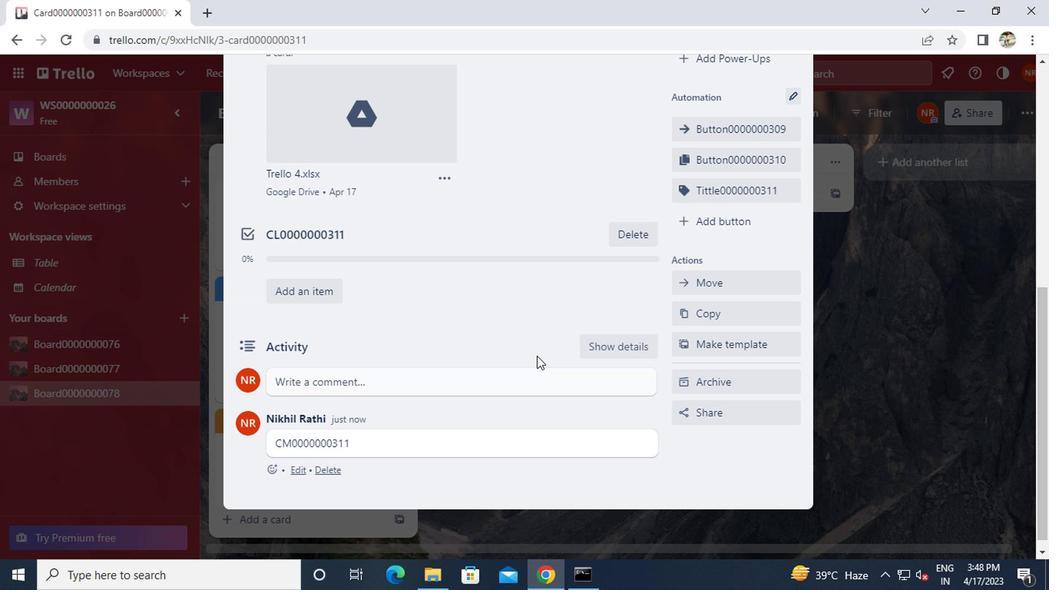
Action: Mouse scrolled (663, 284) with delta (0, 0)
Screenshot: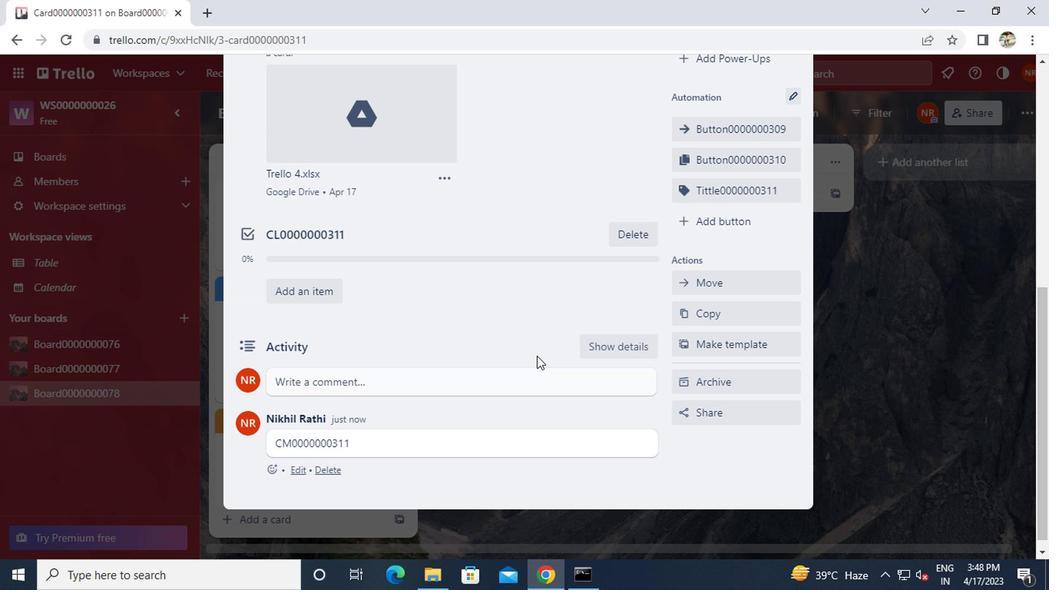 
Action: Mouse moved to (701, 270)
Screenshot: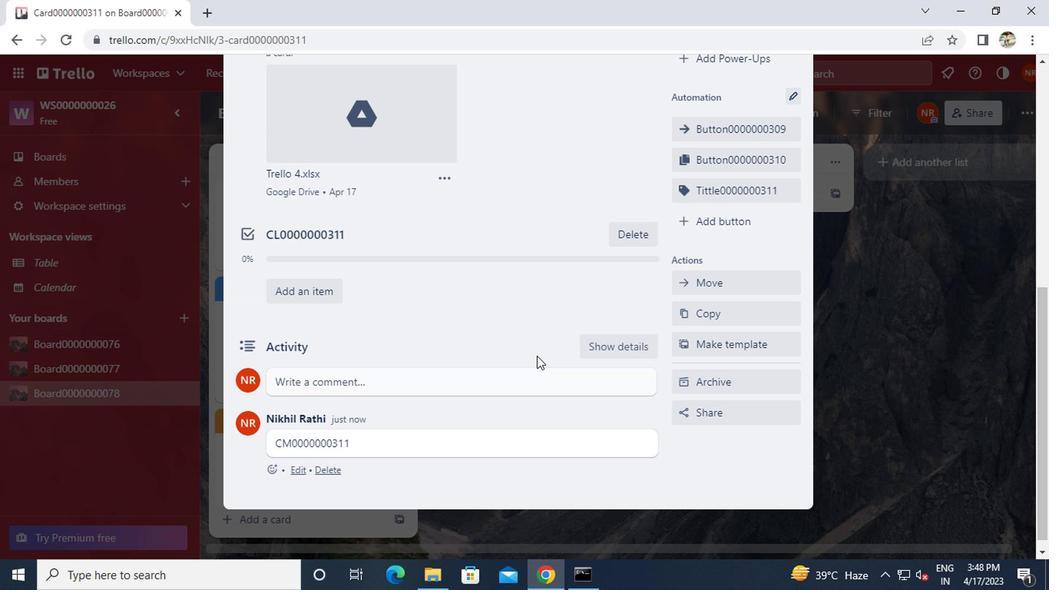 
Action: Mouse scrolled (701, 270) with delta (0, 0)
Screenshot: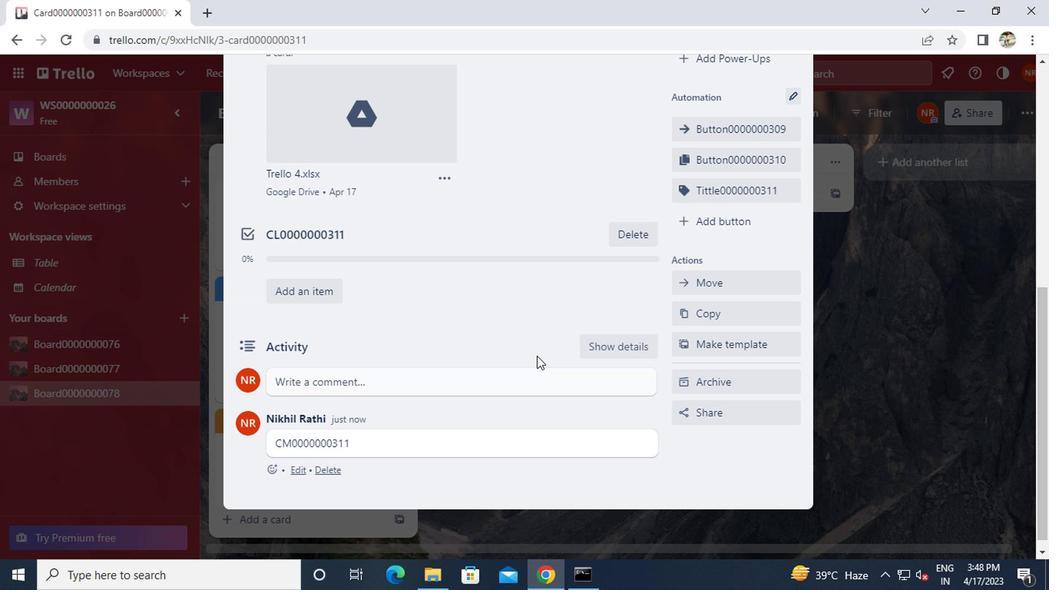 
Action: Mouse moved to (722, 257)
Screenshot: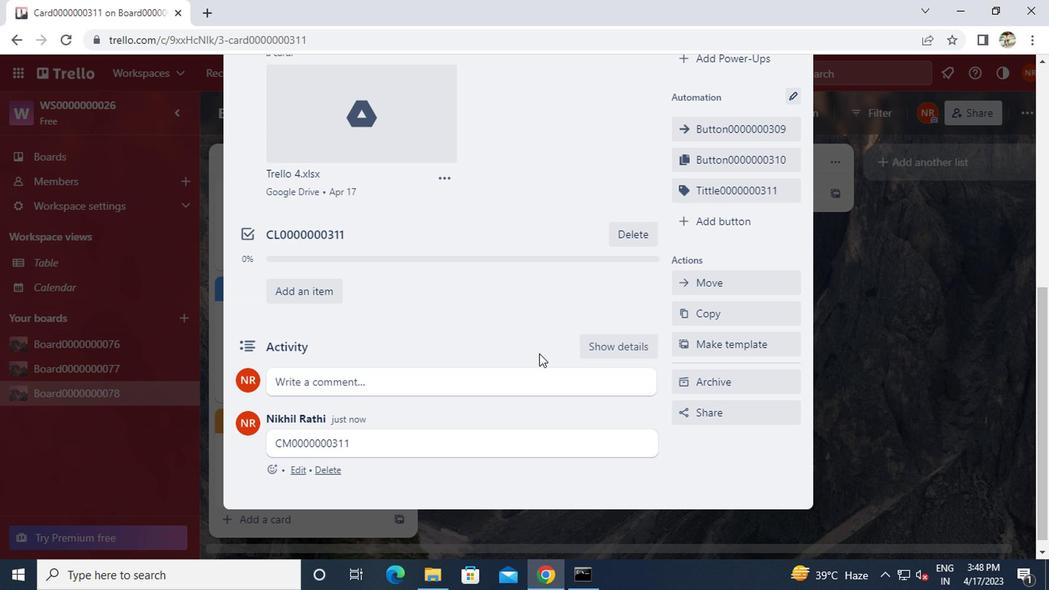 
Action: Mouse scrolled (722, 258) with delta (0, 1)
Screenshot: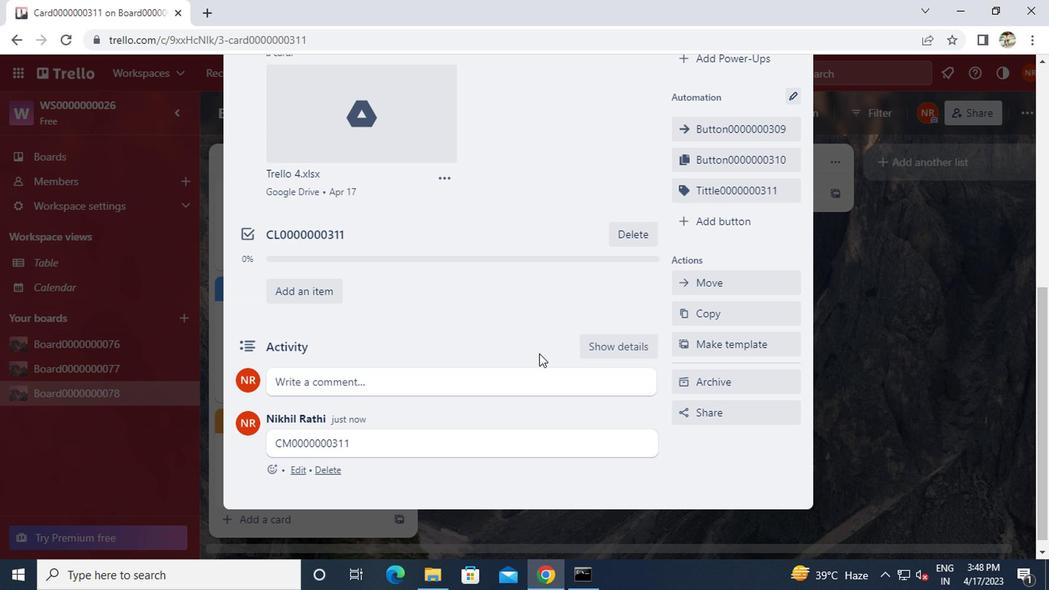 
Action: Mouse moved to (729, 249)
Screenshot: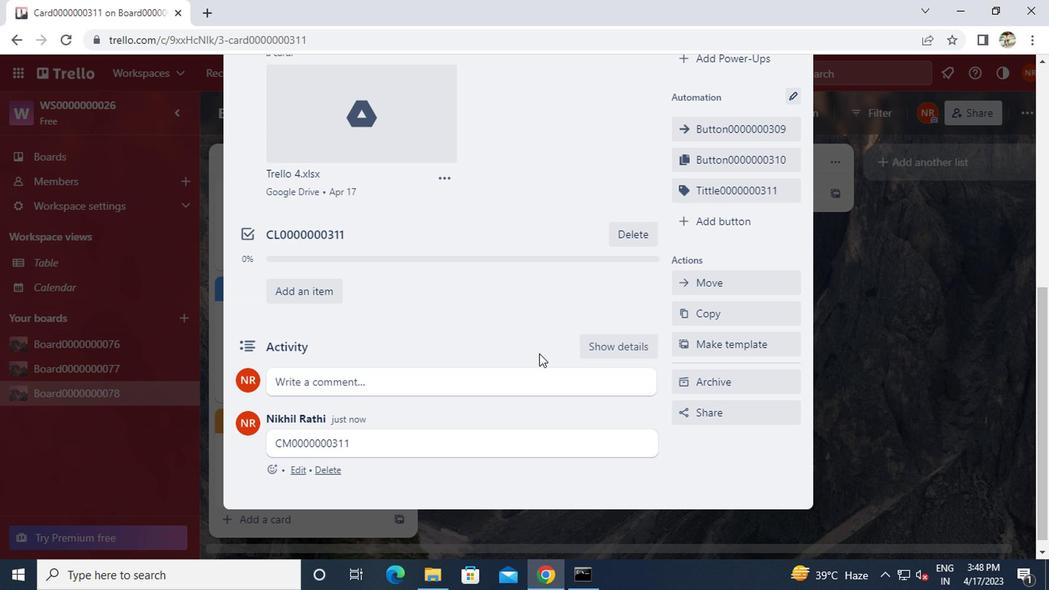 
Action: Mouse scrolled (729, 249) with delta (0, 0)
Screenshot: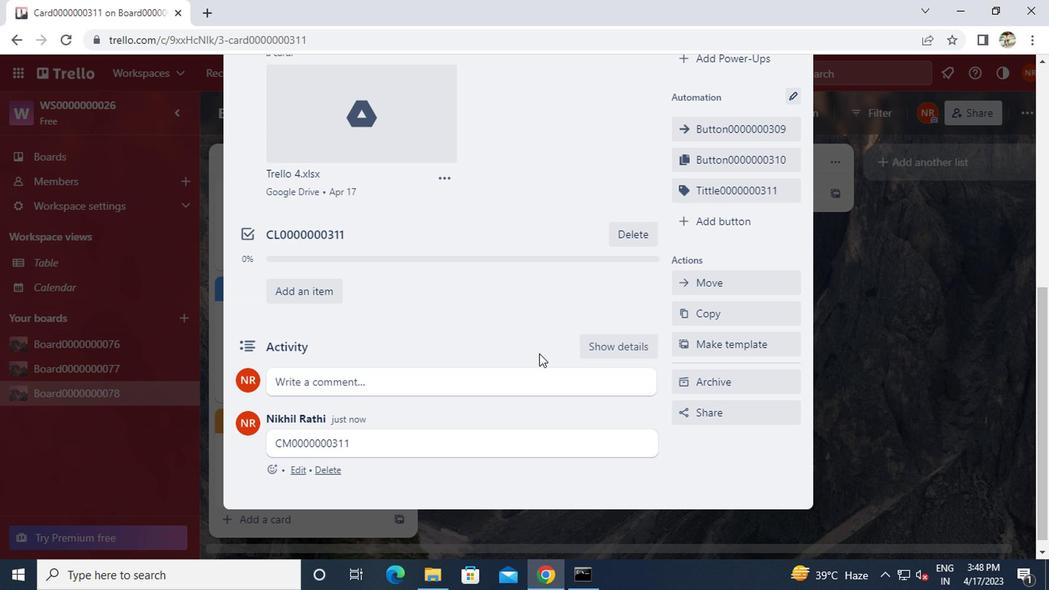 
Action: Mouse moved to (772, 190)
Screenshot: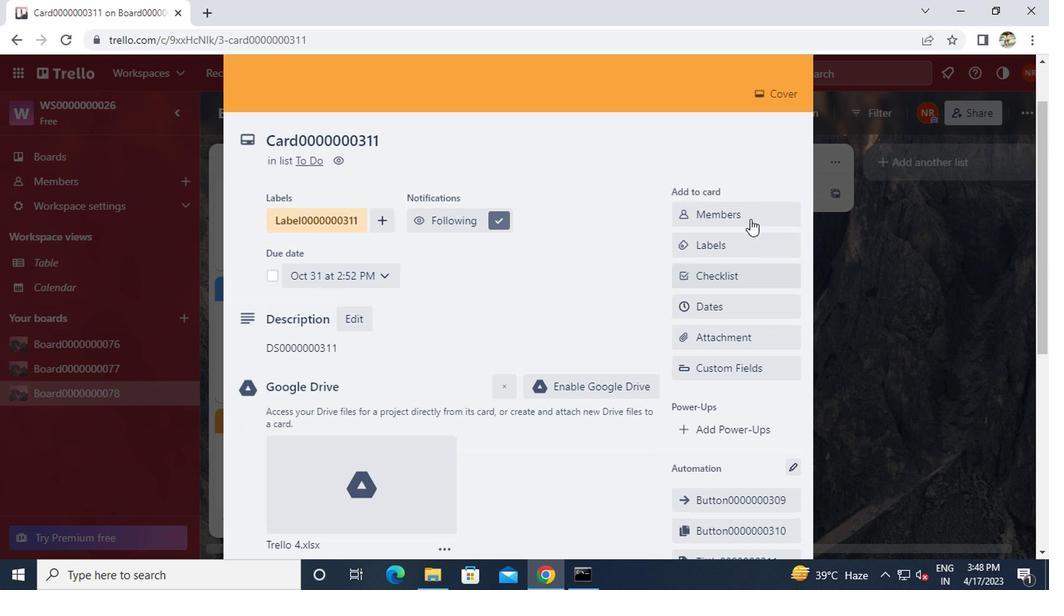 
Action: Mouse scrolled (772, 191) with delta (0, 0)
Screenshot: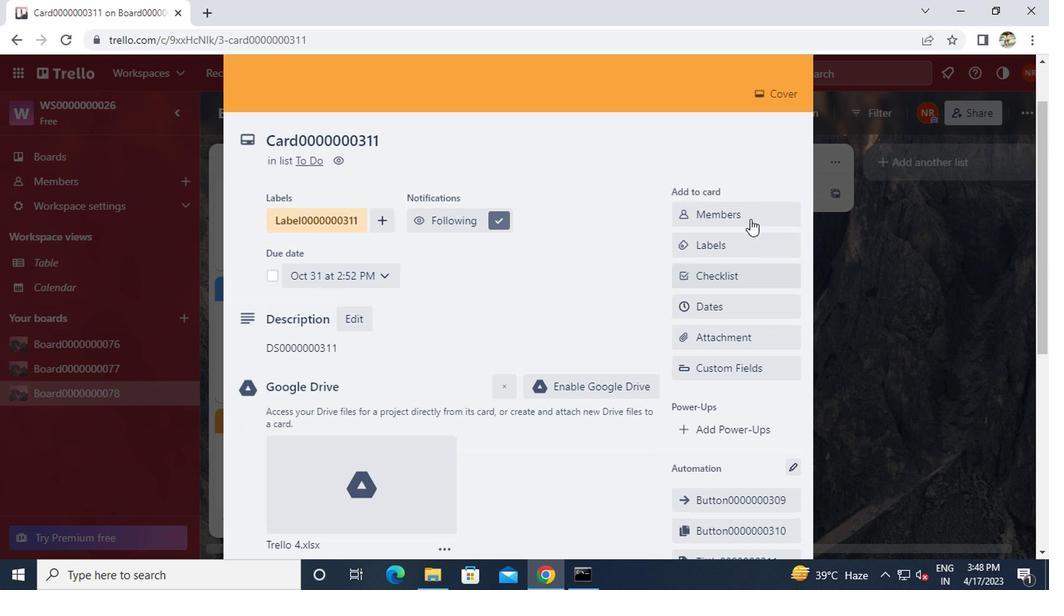 
Action: Mouse moved to (772, 190)
Screenshot: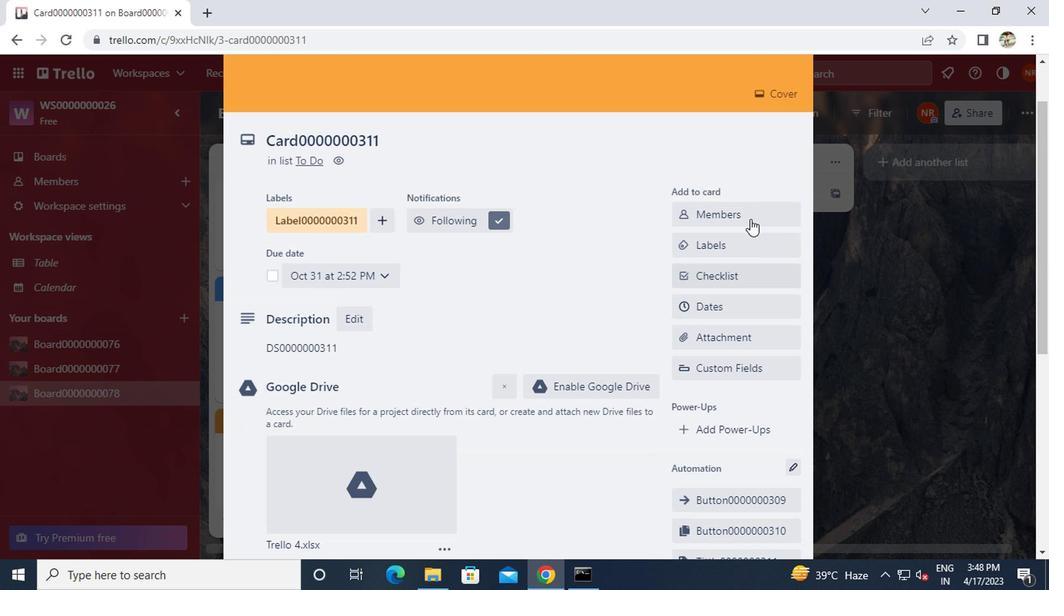 
Action: Mouse scrolled (772, 191) with delta (0, 0)
Screenshot: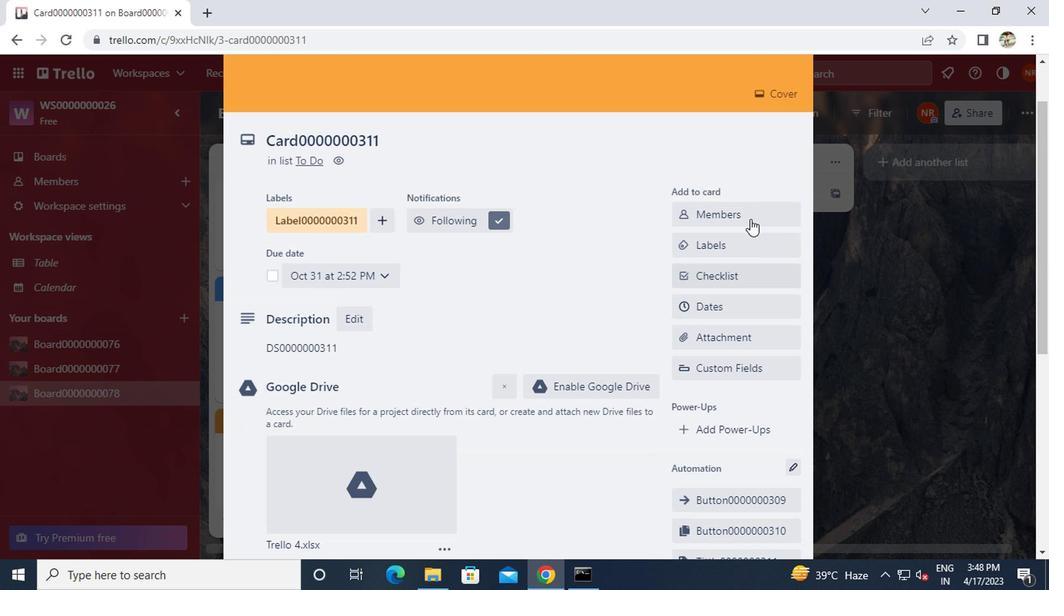 
Action: Mouse moved to (773, 190)
Screenshot: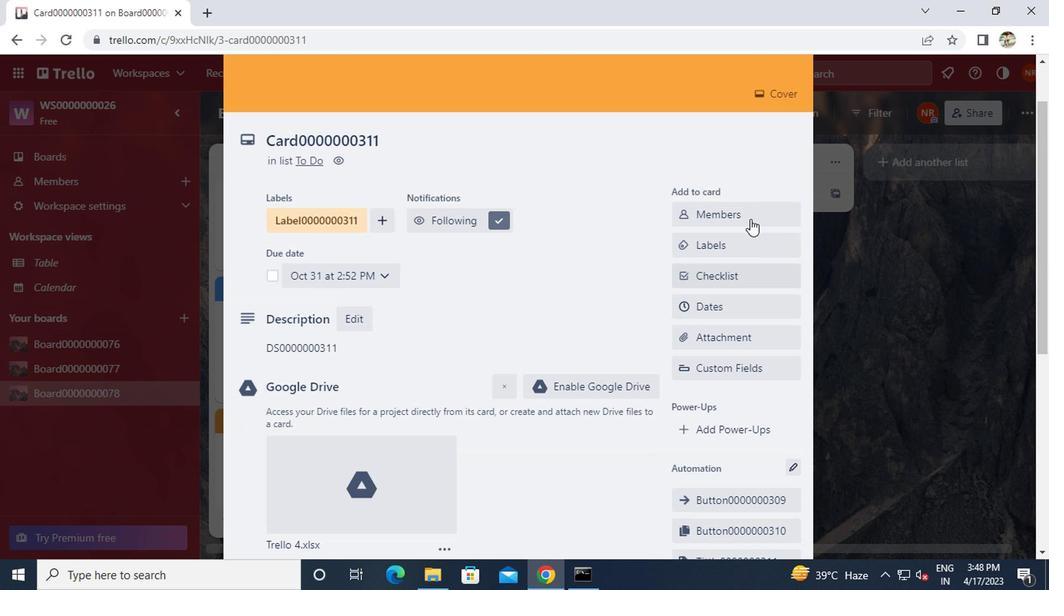 
Action: Mouse scrolled (773, 190) with delta (0, 0)
Screenshot: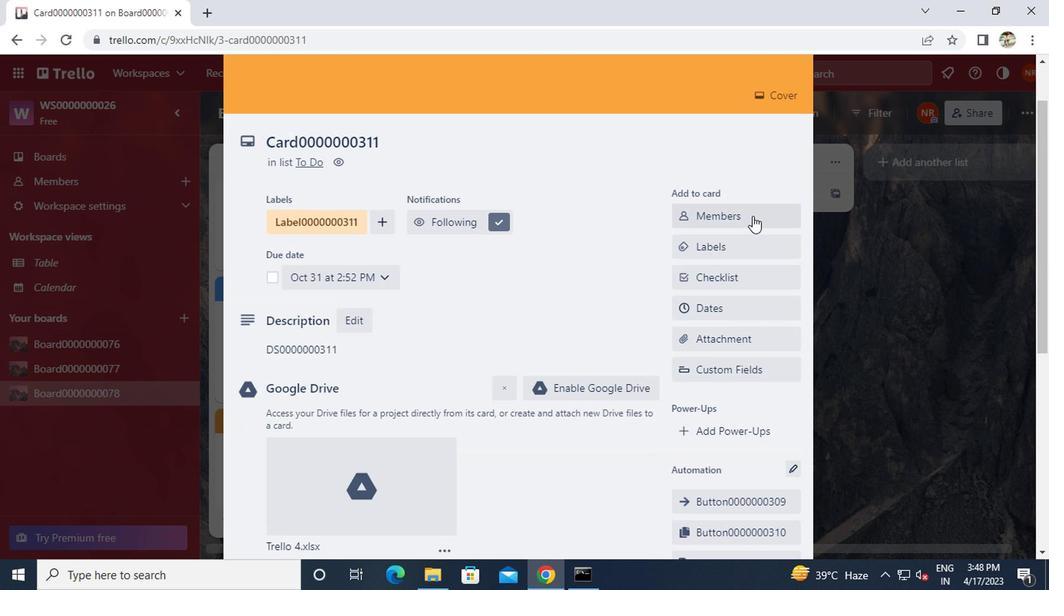 
Action: Mouse scrolled (773, 190) with delta (0, 0)
Screenshot: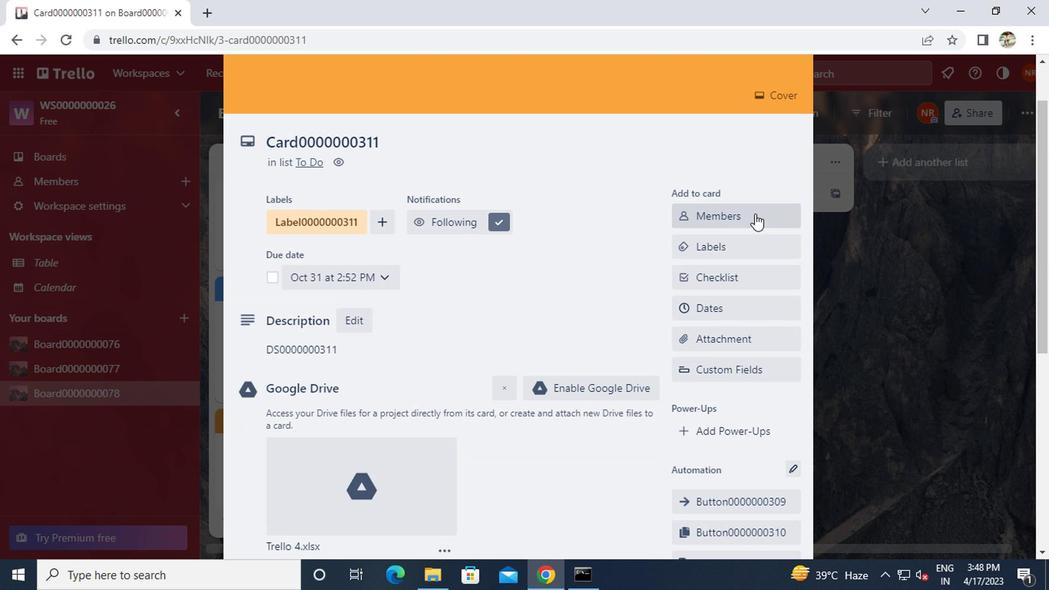 
Action: Mouse moved to (792, 121)
Screenshot: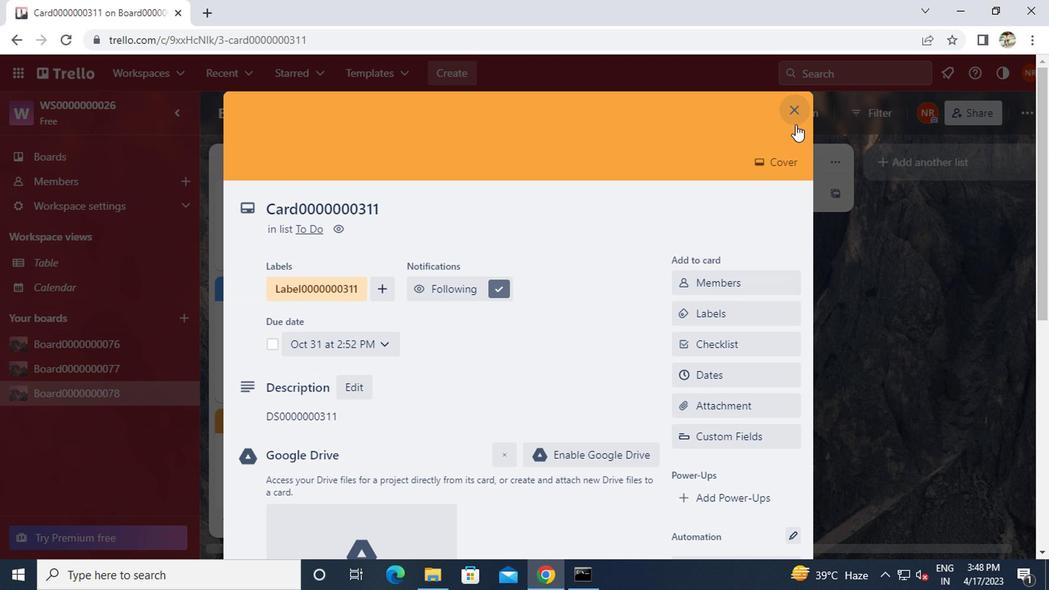 
Action: Mouse pressed left at (792, 121)
Screenshot: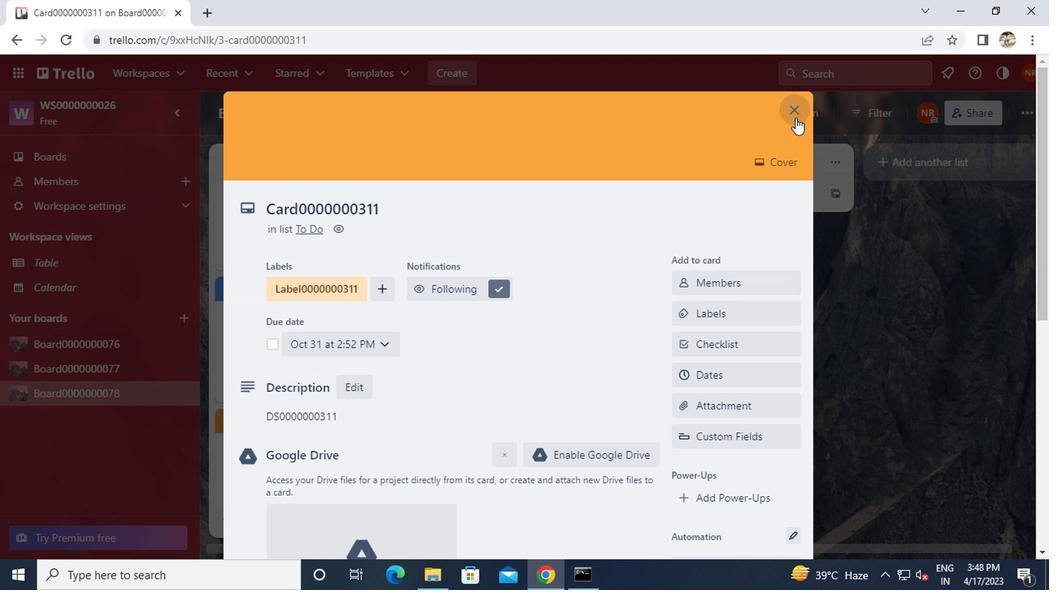 
Action: Mouse moved to (792, 121)
Screenshot: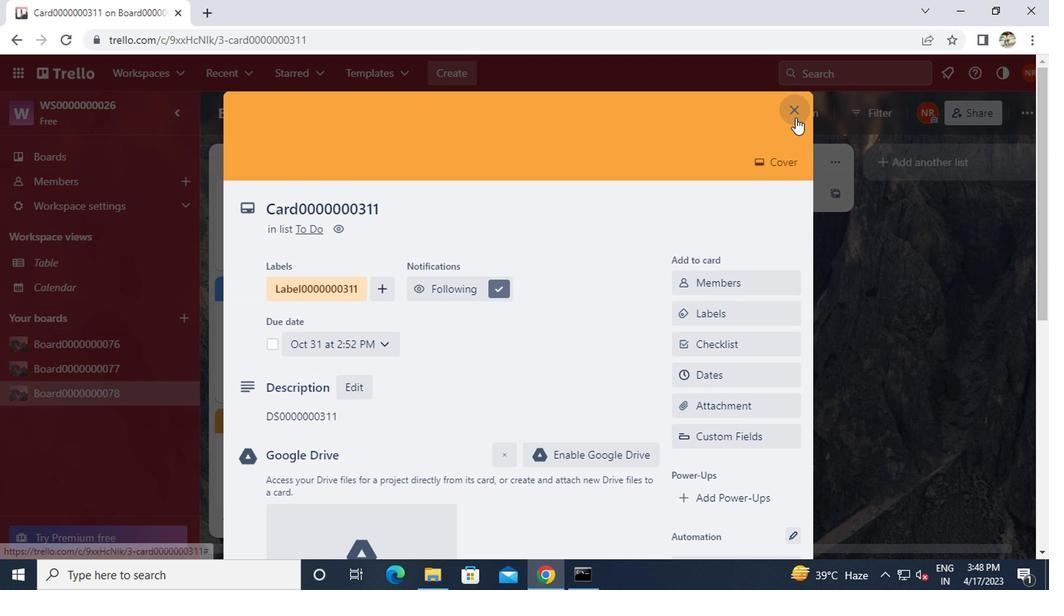 
